 Task: Look for space in San Fernando, Mexico from 8th June, 2023 to 16th June, 2023 for 2 adults in price range Rs.10000 to Rs.15000. Place can be entire place with 1  bedroom having 1 bed and 1 bathroom. Property type can be house, flat, guest house, hotel. Booking option can be shelf check-in. Required host language is English.
Action: Mouse moved to (461, 99)
Screenshot: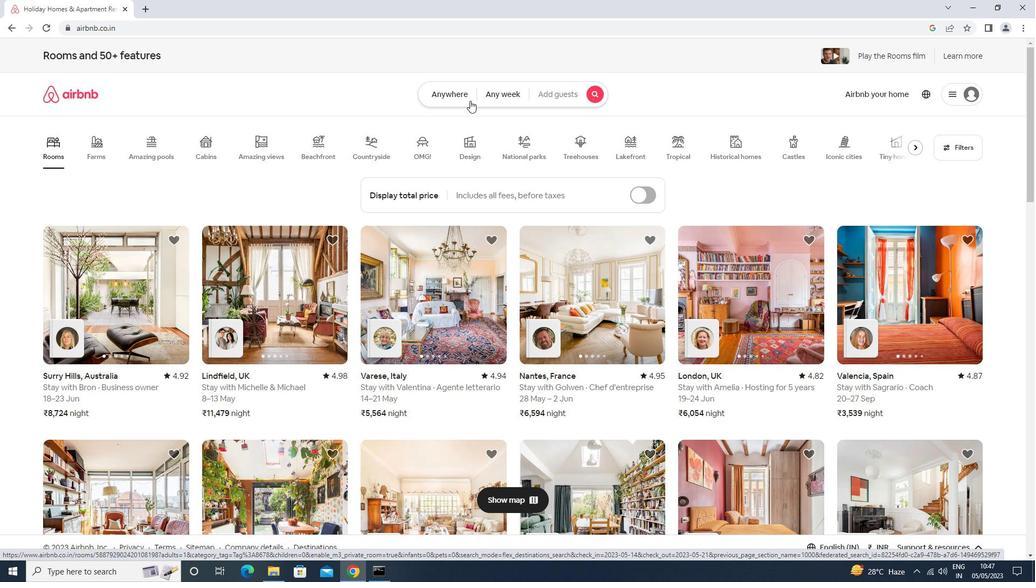 
Action: Mouse pressed left at (461, 99)
Screenshot: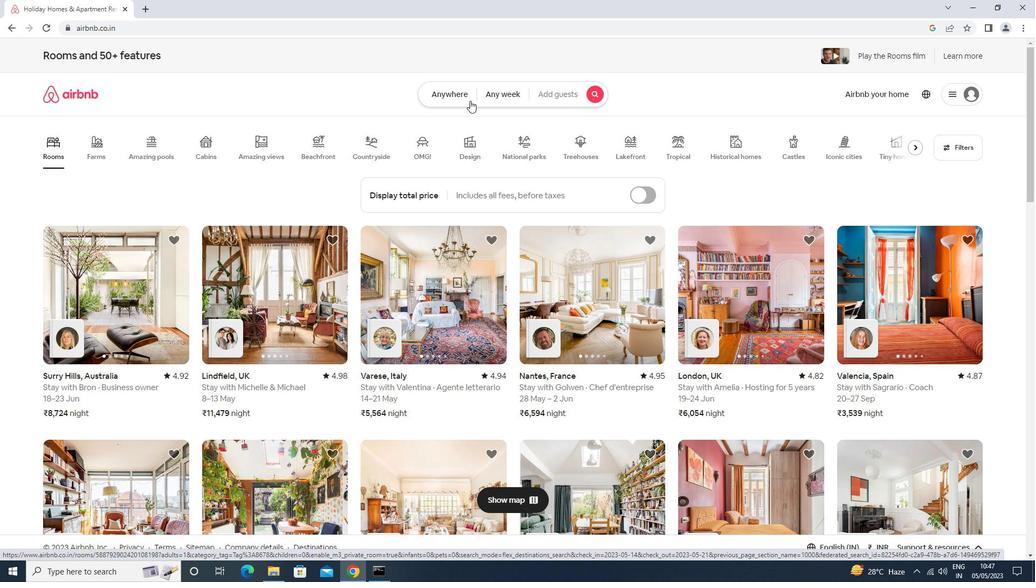 
Action: Mouse moved to (390, 141)
Screenshot: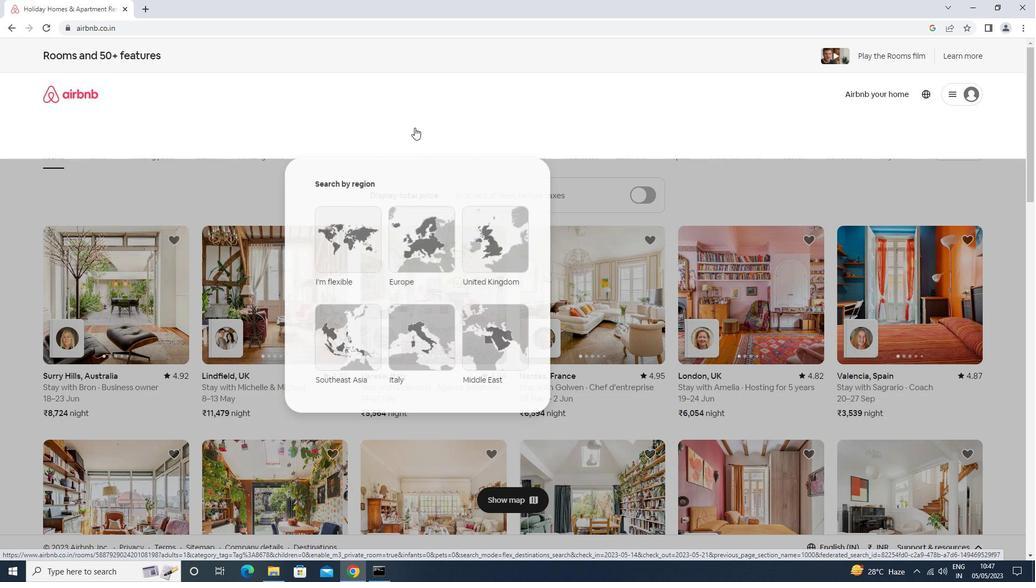 
Action: Mouse pressed left at (390, 141)
Screenshot: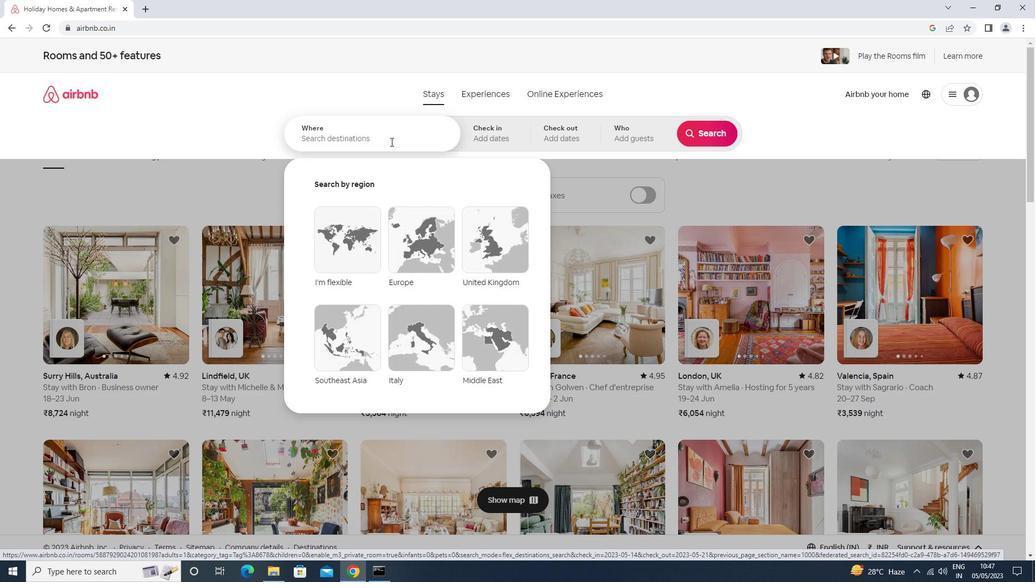 
Action: Mouse moved to (391, 142)
Screenshot: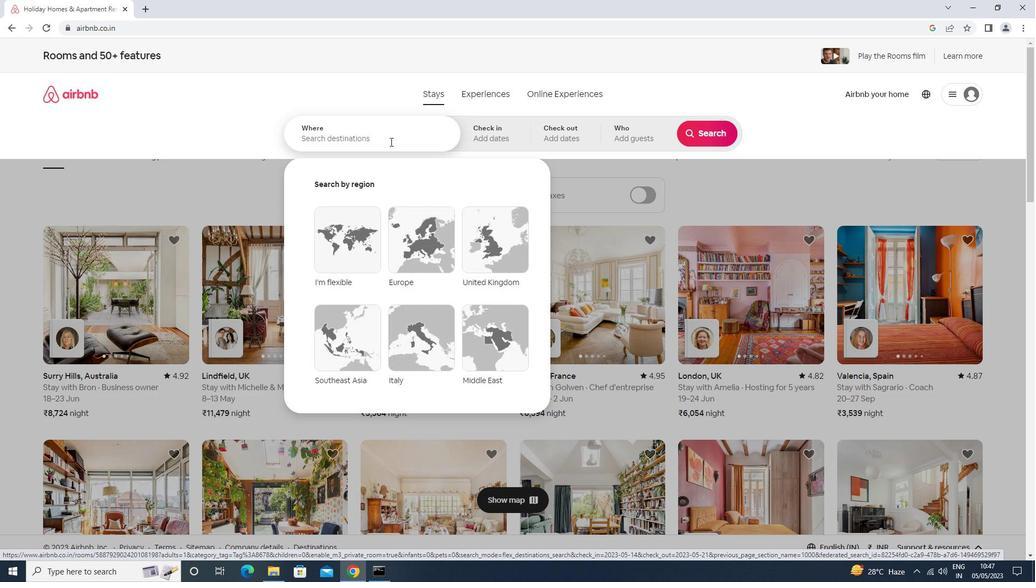 
Action: Key pressed <Key.caps_lock>sa<Key.backspace><Key.caps_lock>an<Key.space><Key.caps_lock>f<Key.caps_lock>ern<Key.down><Key.down><Key.enter>
Screenshot: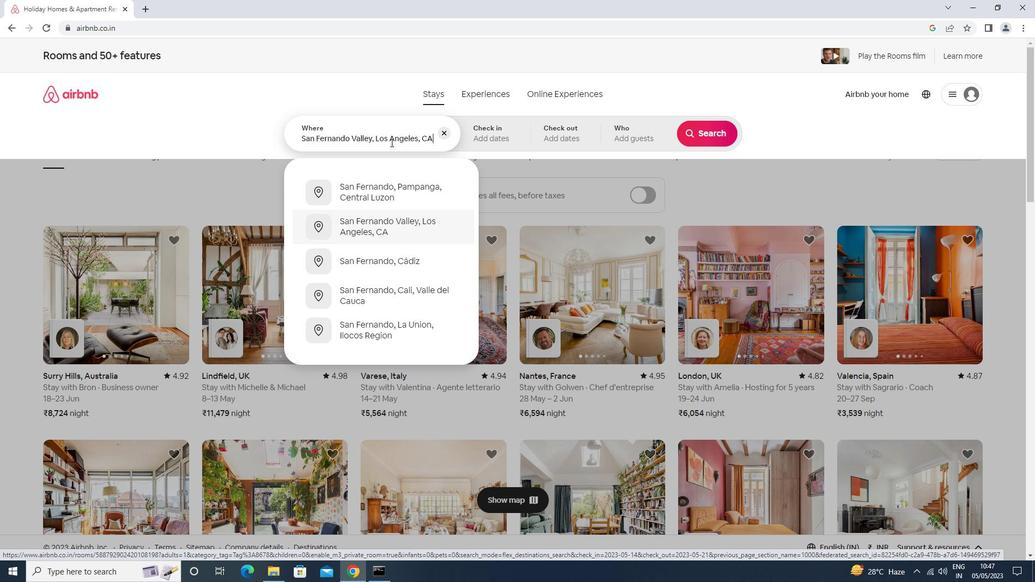 
Action: Mouse moved to (645, 292)
Screenshot: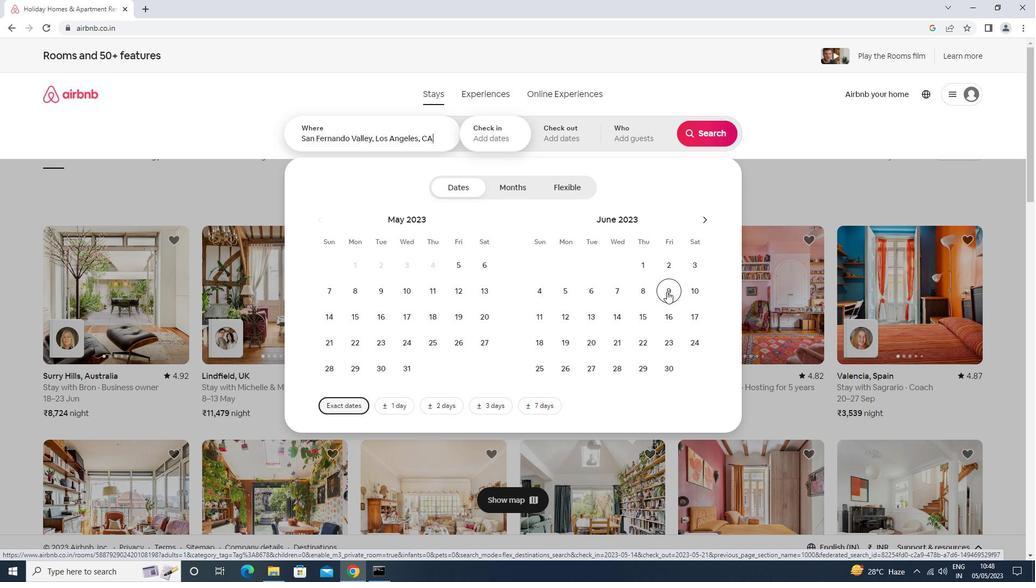 
Action: Mouse pressed left at (645, 292)
Screenshot: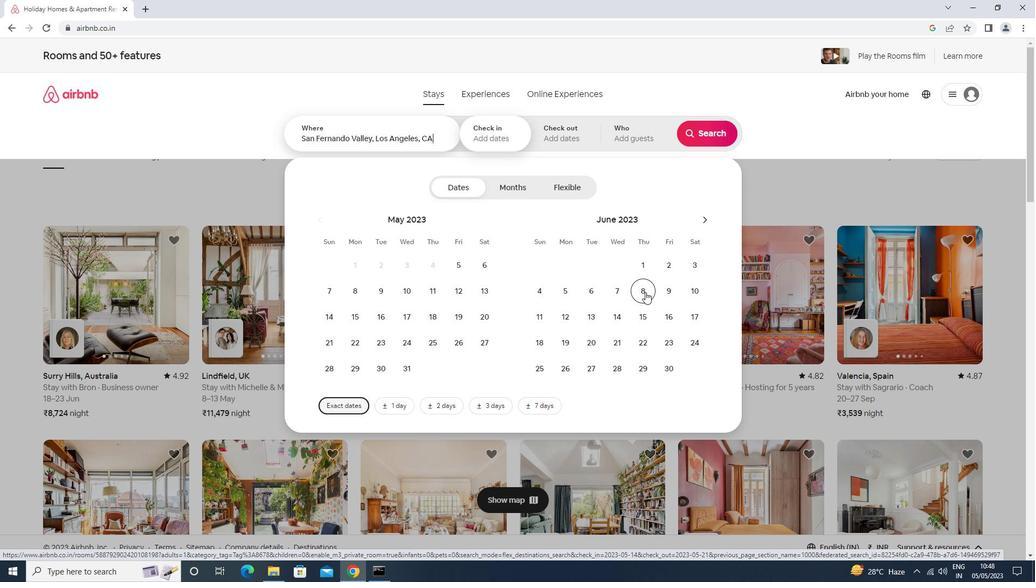 
Action: Mouse moved to (657, 323)
Screenshot: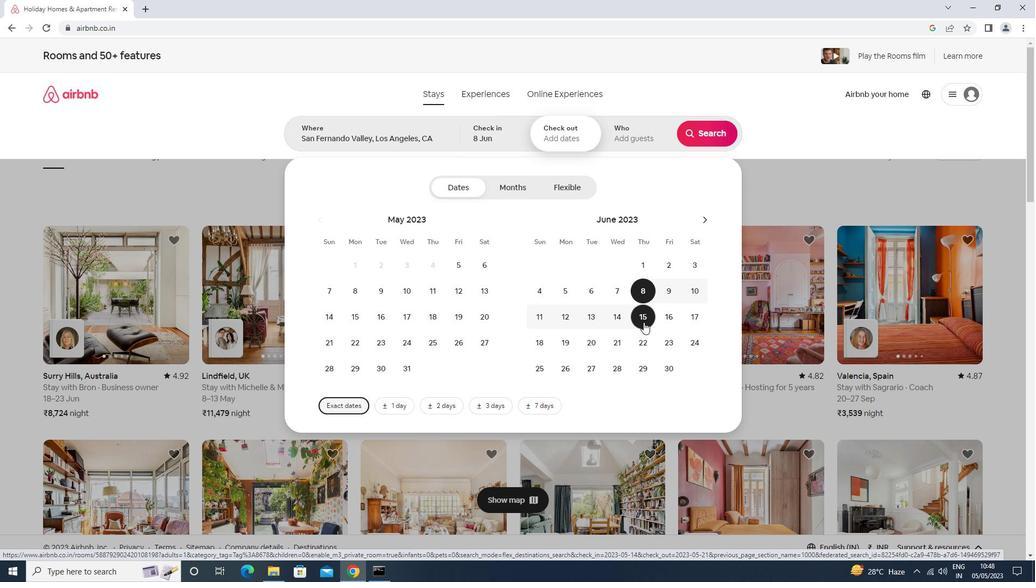 
Action: Mouse pressed left at (657, 323)
Screenshot: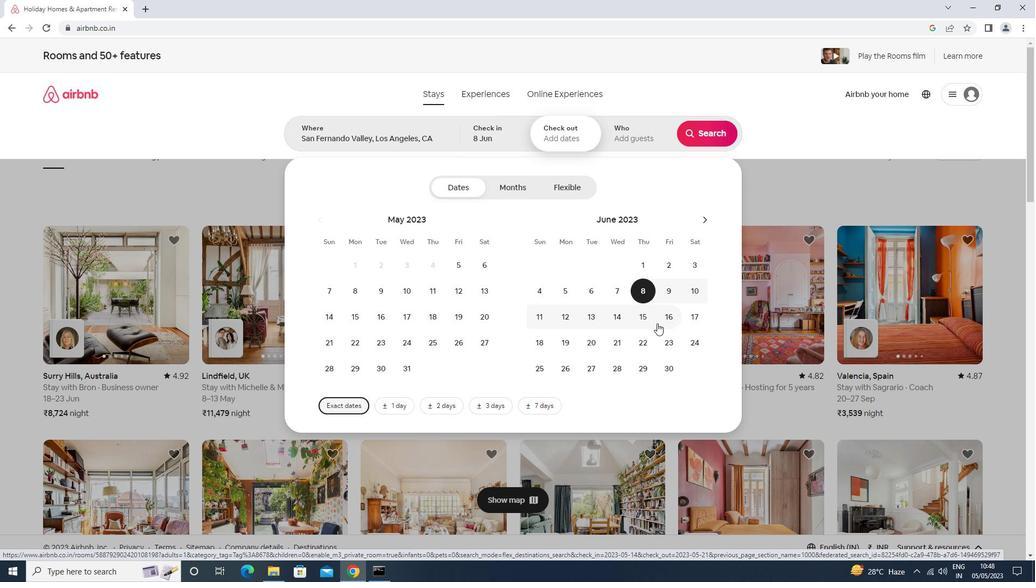
Action: Mouse moved to (661, 320)
Screenshot: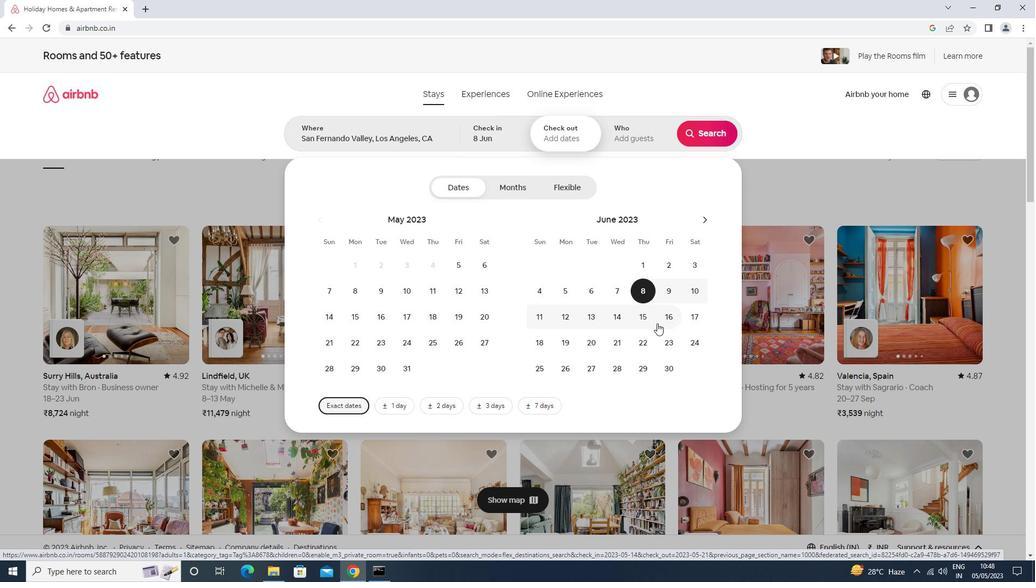 
Action: Mouse pressed left at (661, 320)
Screenshot: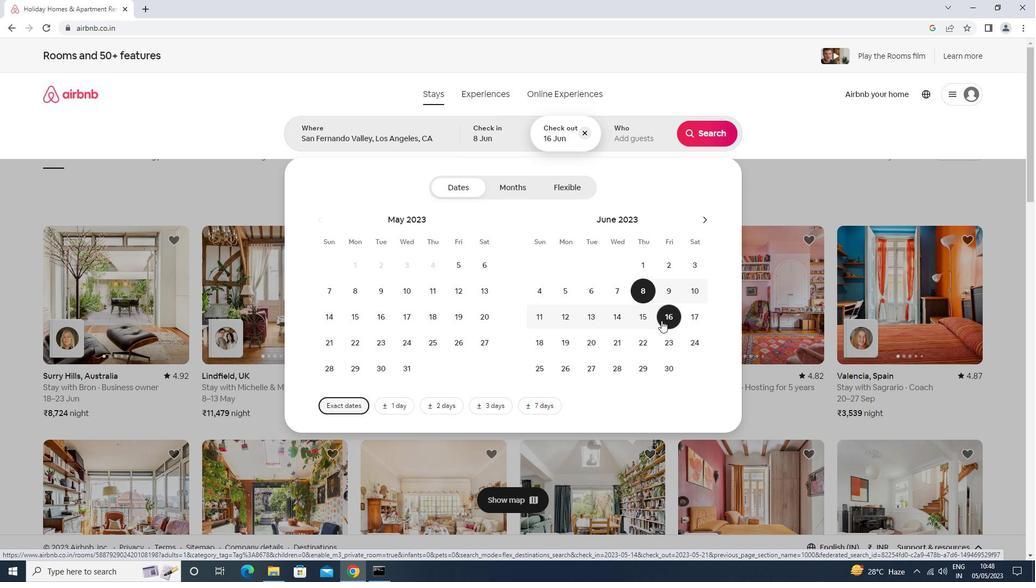 
Action: Mouse moved to (631, 138)
Screenshot: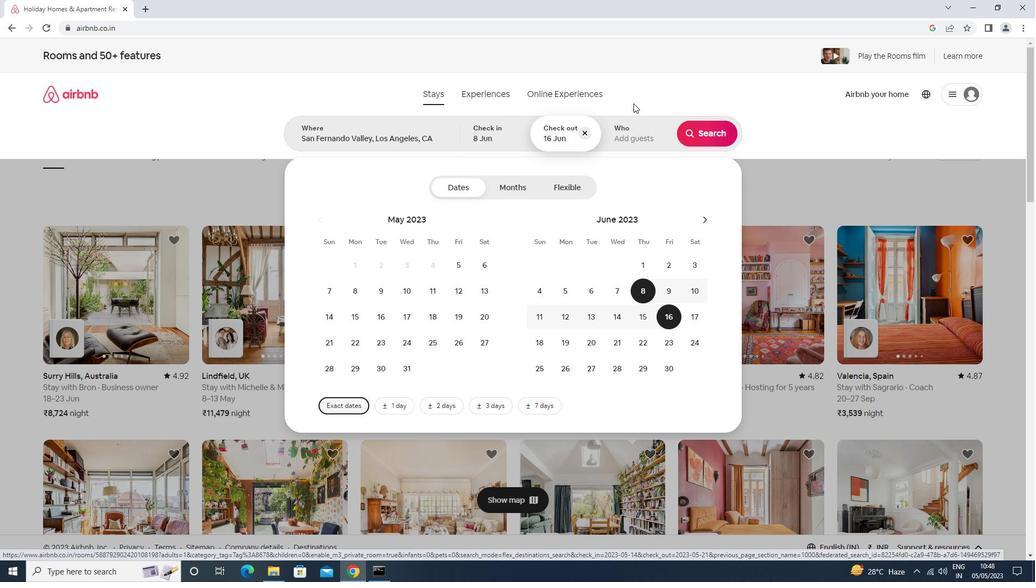 
Action: Mouse pressed left at (631, 138)
Screenshot: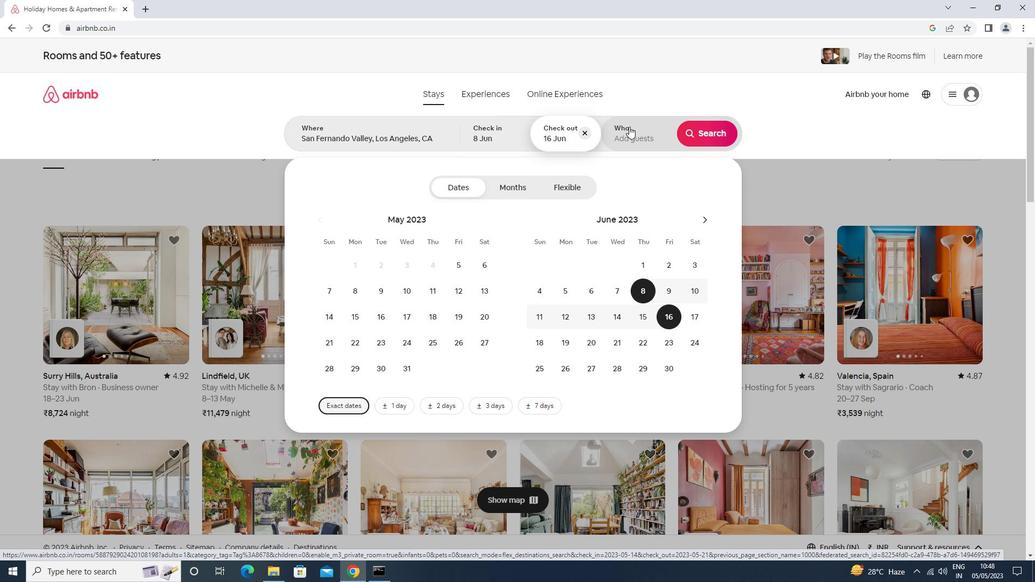 
Action: Mouse moved to (706, 193)
Screenshot: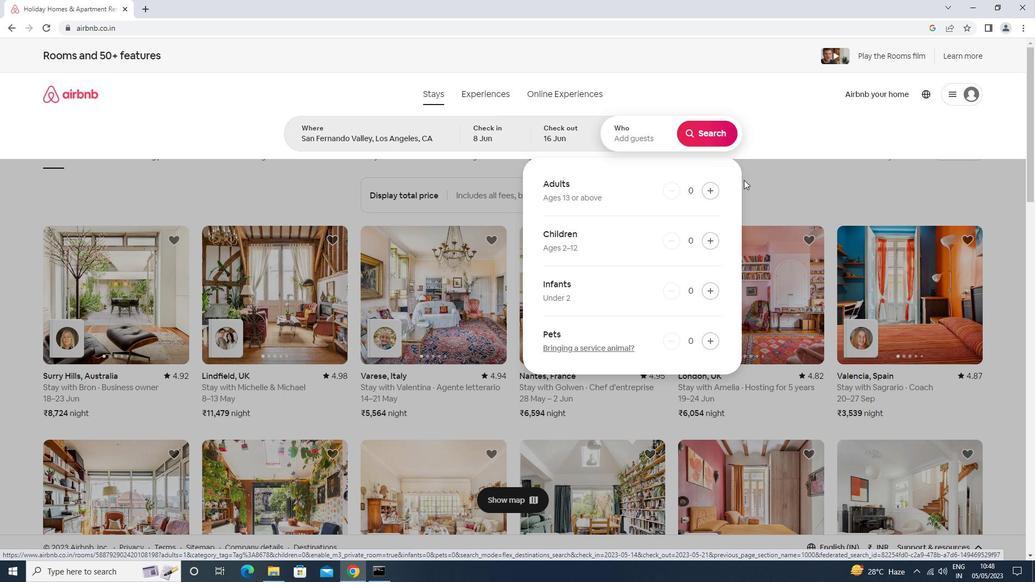 
Action: Mouse pressed left at (706, 193)
Screenshot: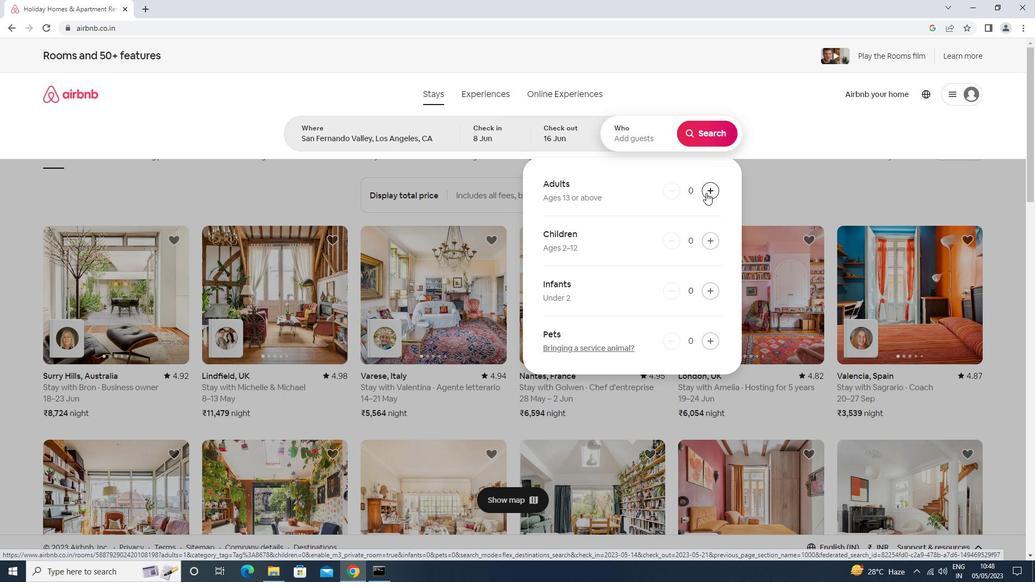 
Action: Mouse pressed left at (706, 193)
Screenshot: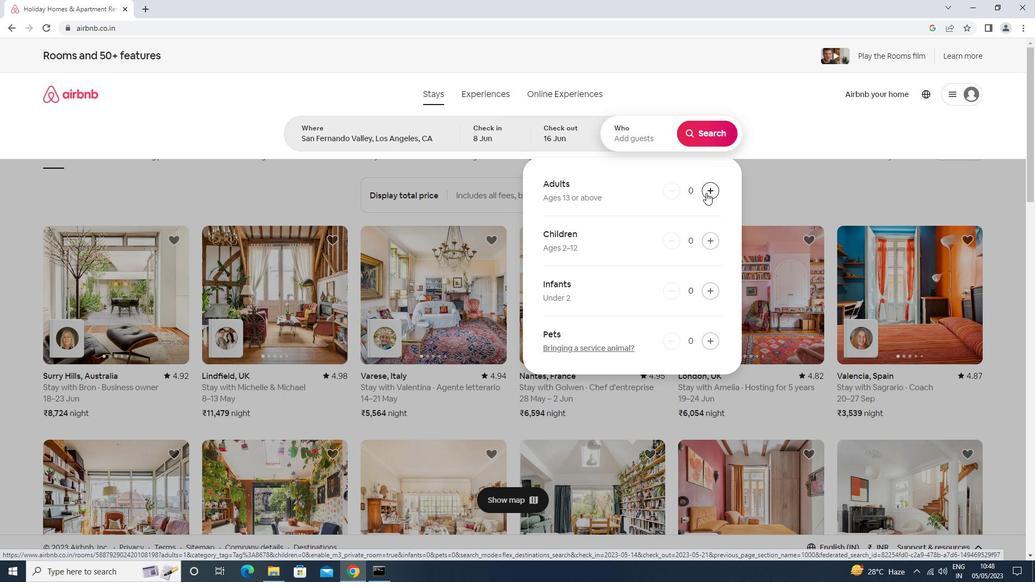 
Action: Mouse moved to (705, 142)
Screenshot: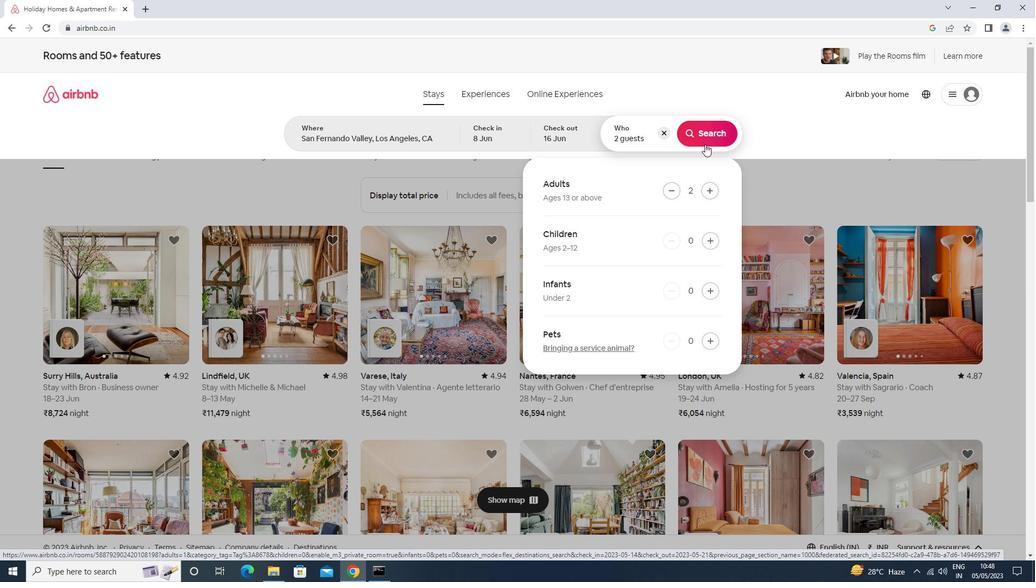 
Action: Mouse pressed left at (705, 142)
Screenshot: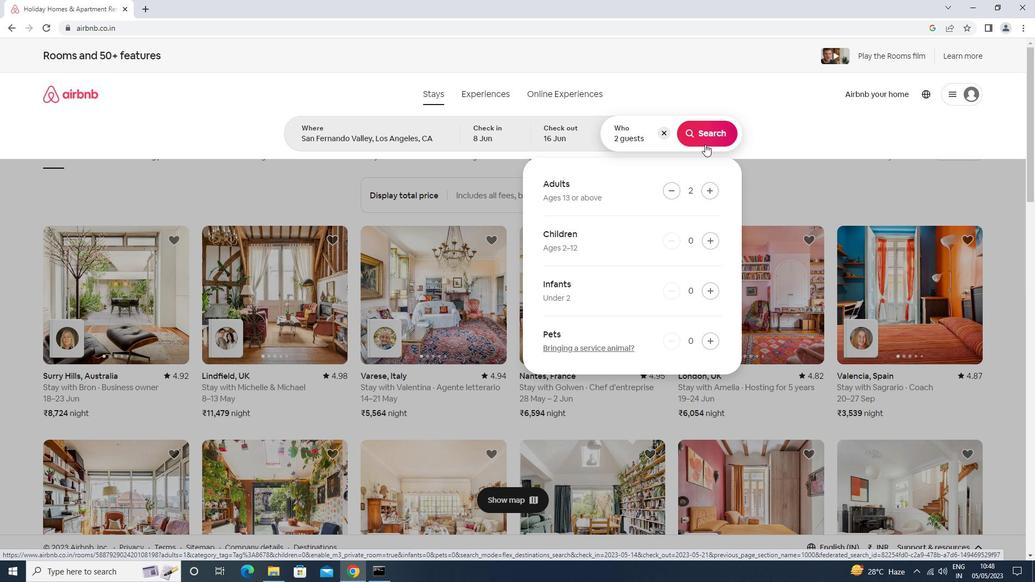 
Action: Mouse moved to (998, 101)
Screenshot: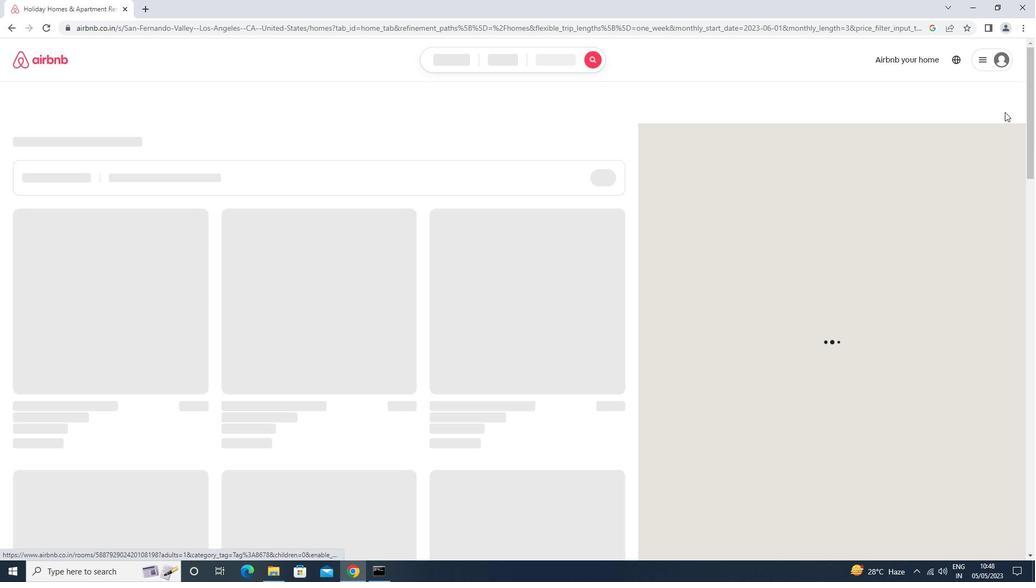 
Action: Mouse pressed left at (998, 101)
Screenshot: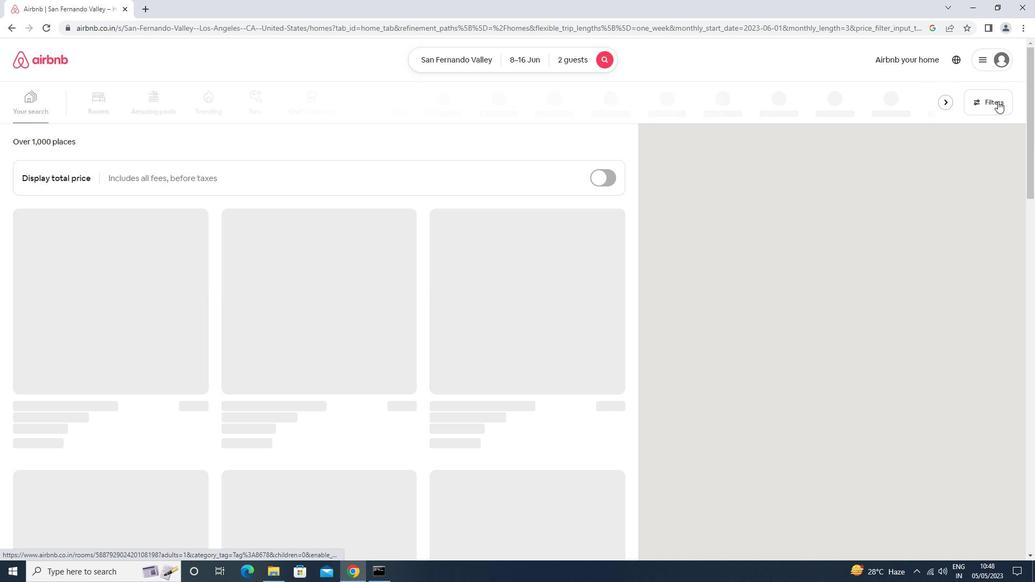 
Action: Mouse moved to (407, 367)
Screenshot: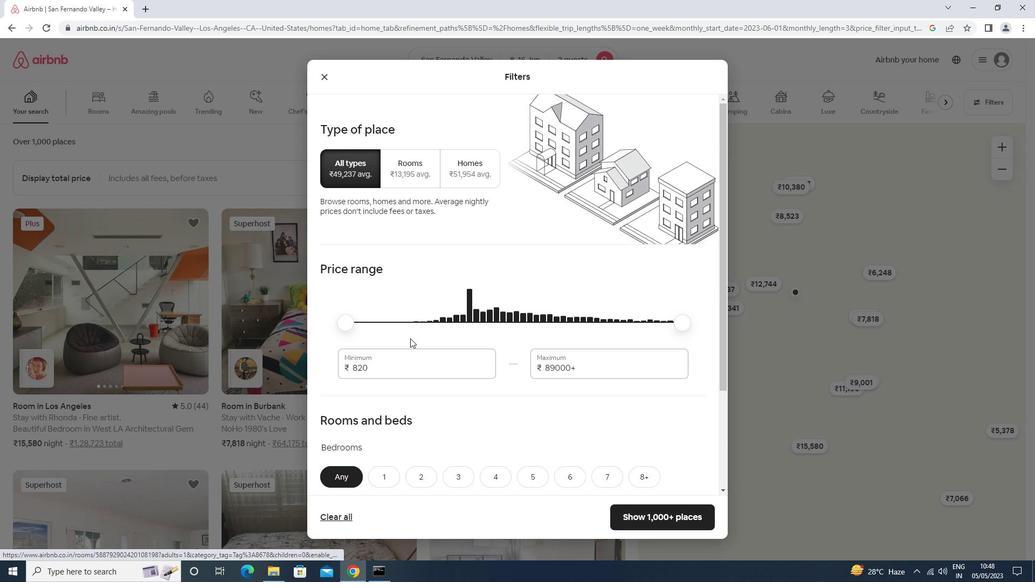 
Action: Mouse pressed left at (407, 367)
Screenshot: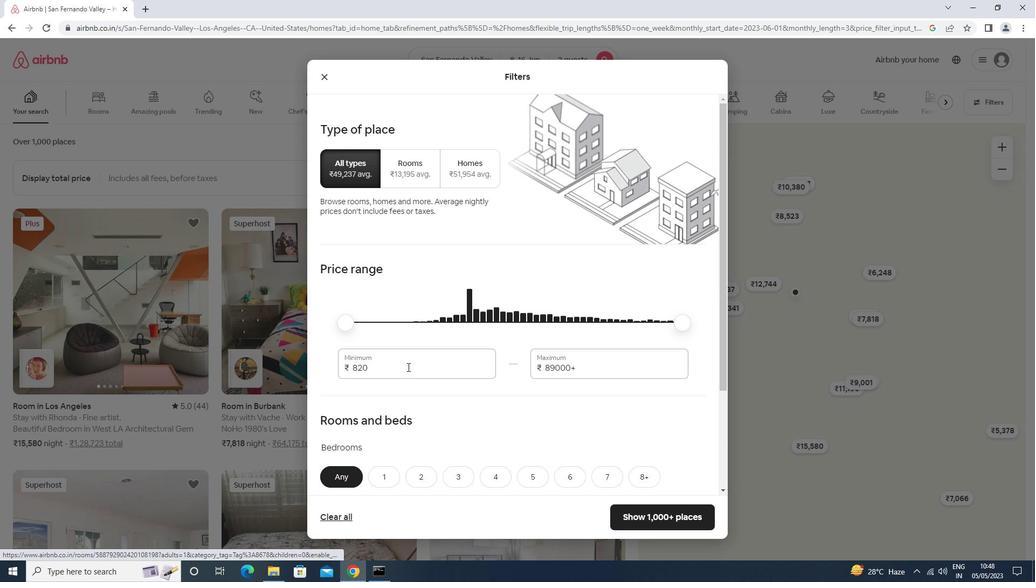 
Action: Mouse moved to (407, 368)
Screenshot: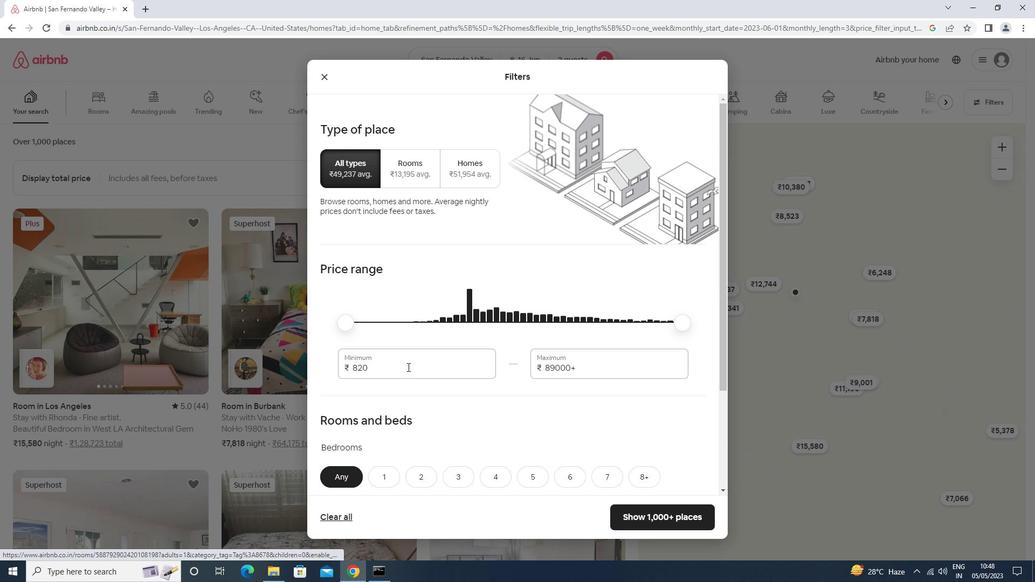 
Action: Key pressed <Key.backspace><Key.backspace><Key.backspace>10000<Key.tab>15000
Screenshot: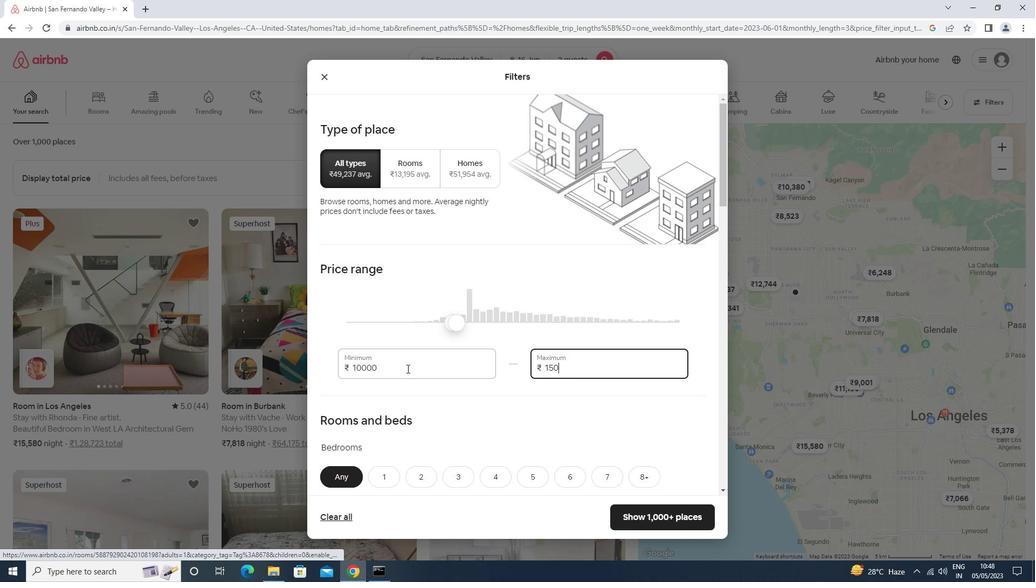 
Action: Mouse moved to (423, 359)
Screenshot: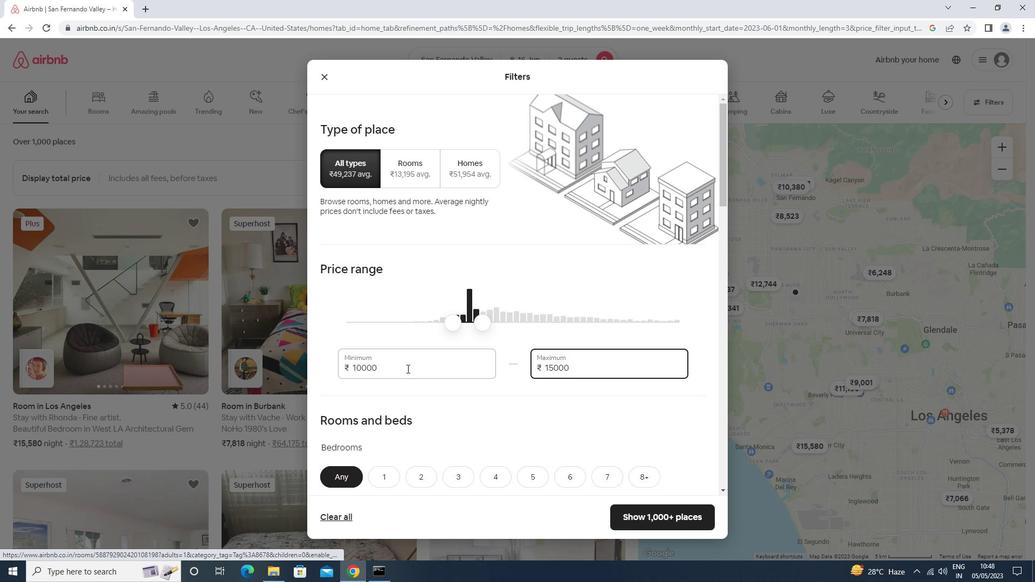 
Action: Mouse scrolled (423, 358) with delta (0, 0)
Screenshot: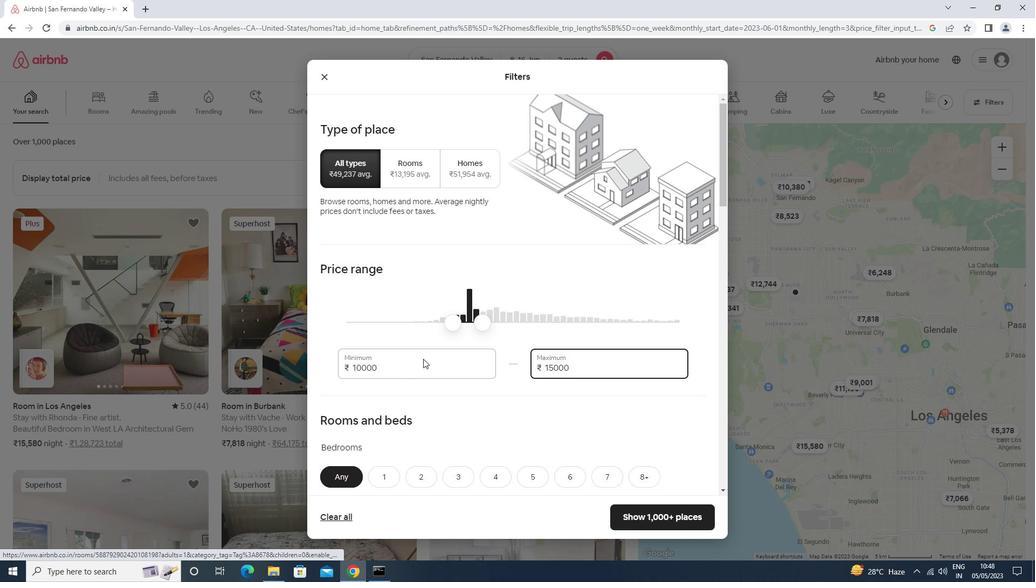 
Action: Mouse scrolled (423, 358) with delta (0, 0)
Screenshot: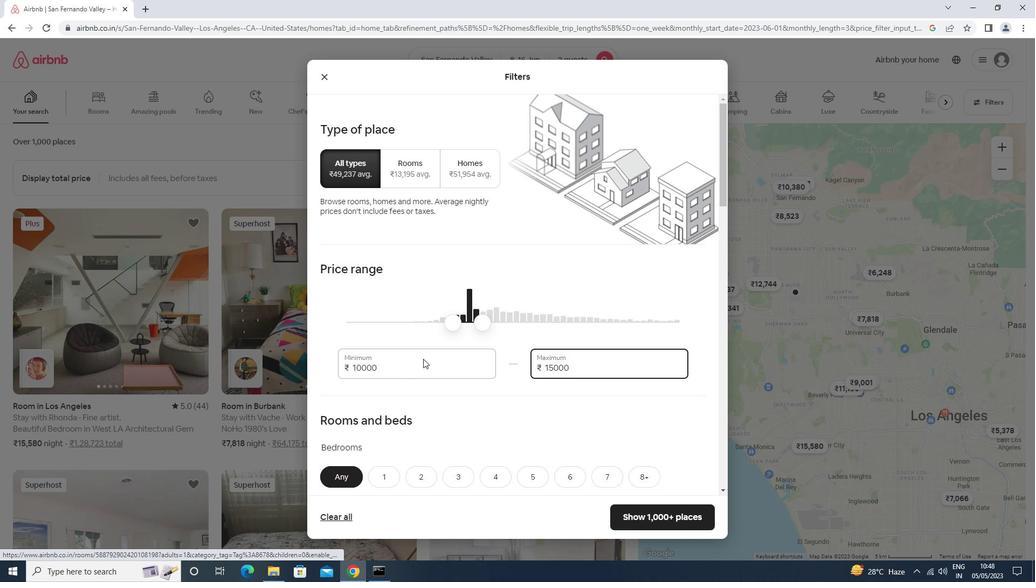 
Action: Mouse scrolled (423, 358) with delta (0, 0)
Screenshot: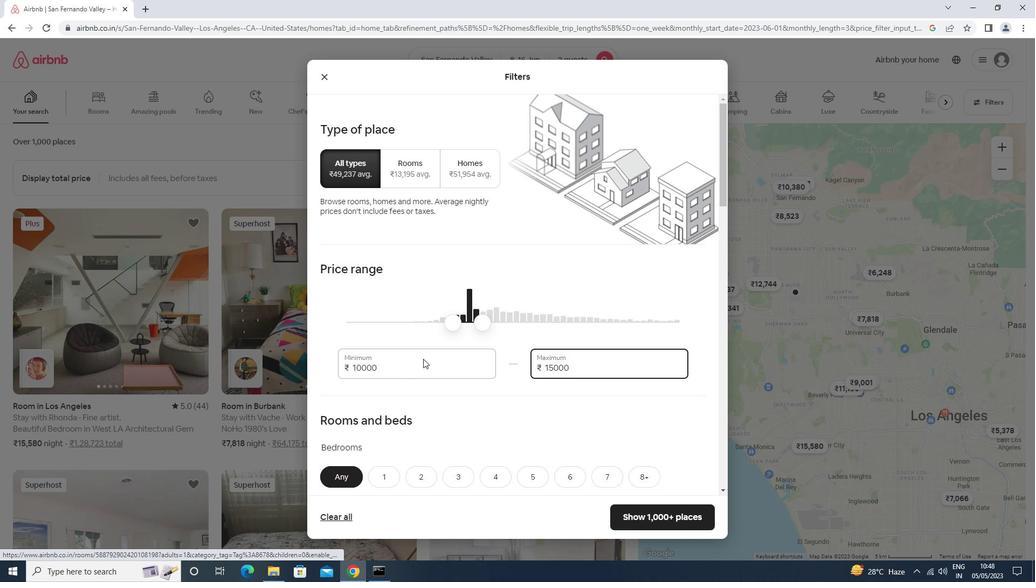 
Action: Mouse scrolled (423, 358) with delta (0, 0)
Screenshot: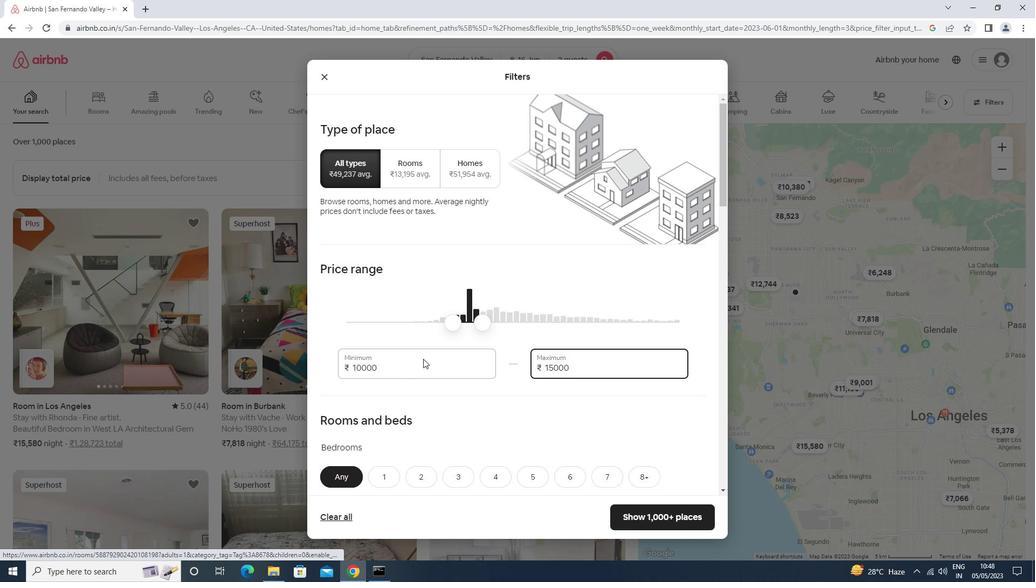 
Action: Mouse scrolled (423, 358) with delta (0, 0)
Screenshot: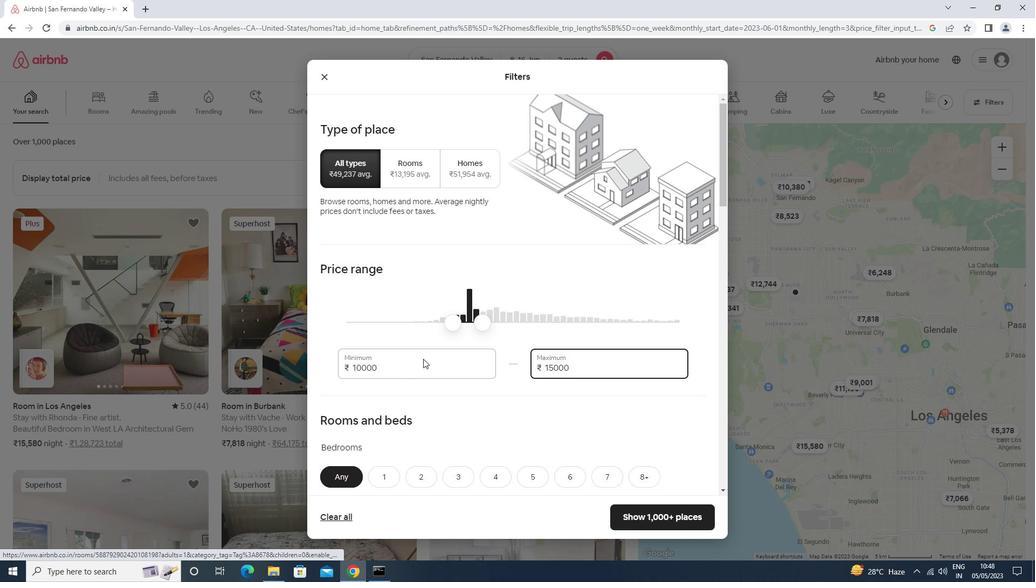 
Action: Mouse moved to (389, 207)
Screenshot: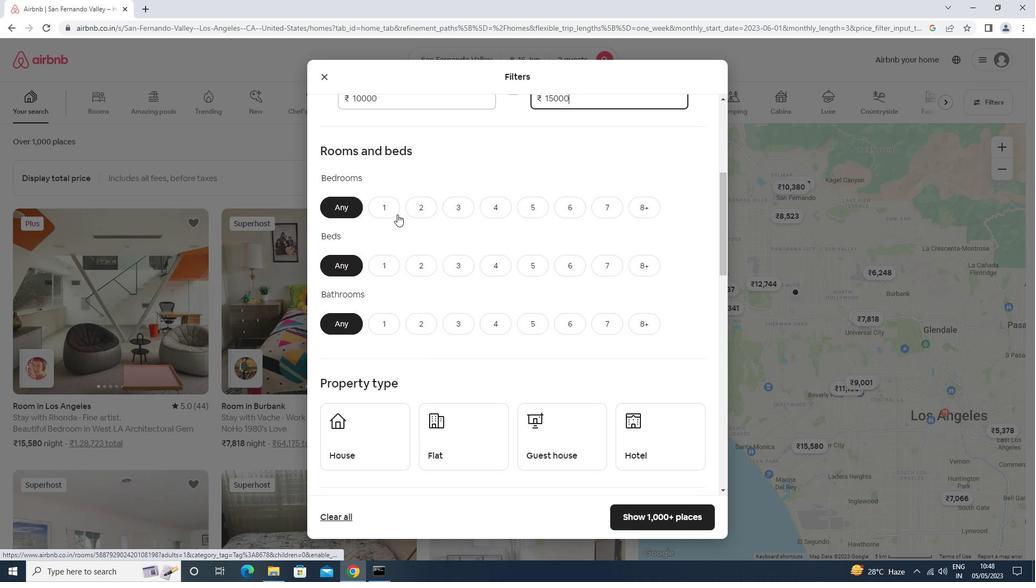 
Action: Mouse pressed left at (389, 207)
Screenshot: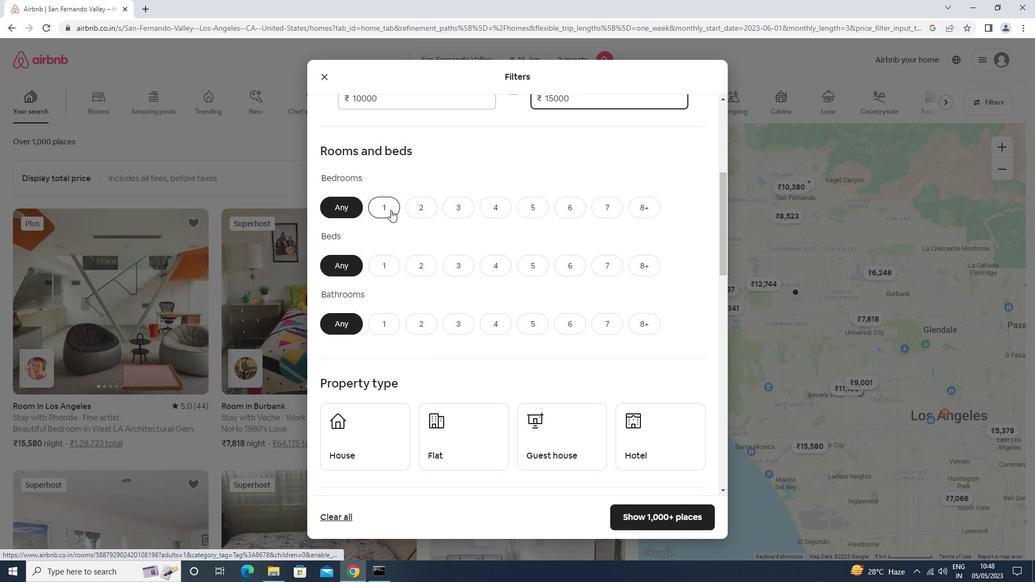 
Action: Mouse moved to (389, 263)
Screenshot: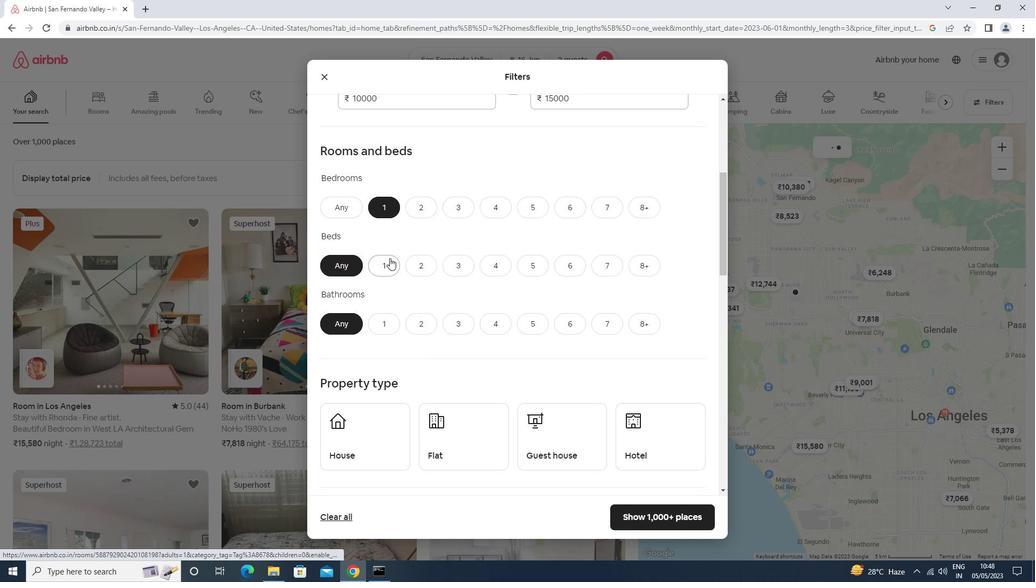 
Action: Mouse pressed left at (389, 263)
Screenshot: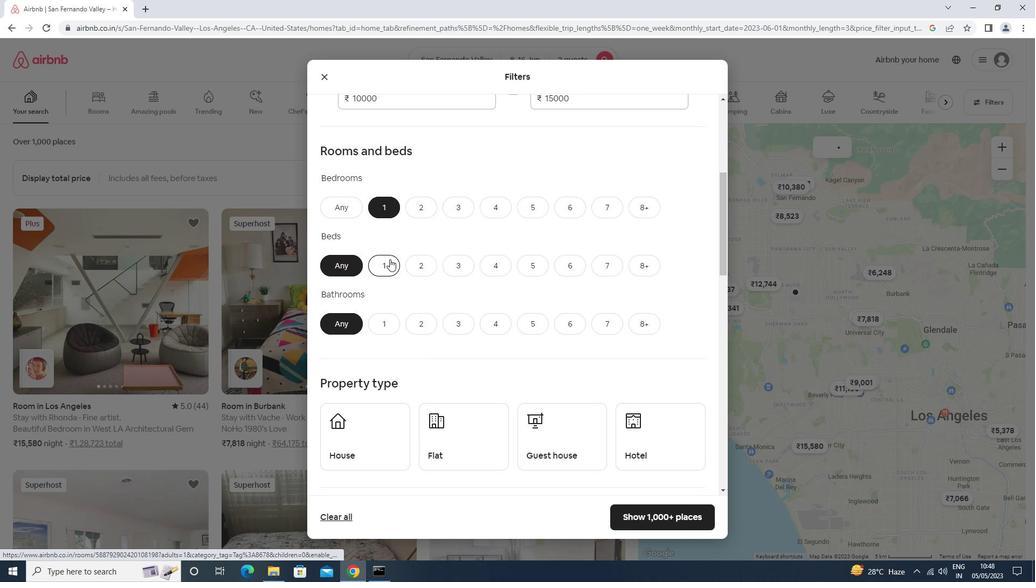 
Action: Mouse moved to (380, 320)
Screenshot: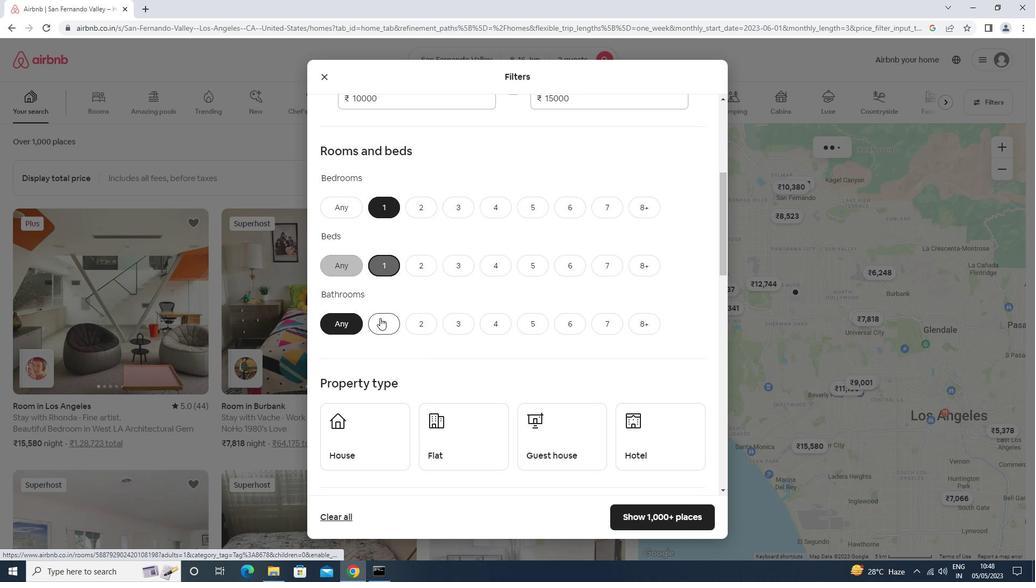 
Action: Mouse pressed left at (380, 320)
Screenshot: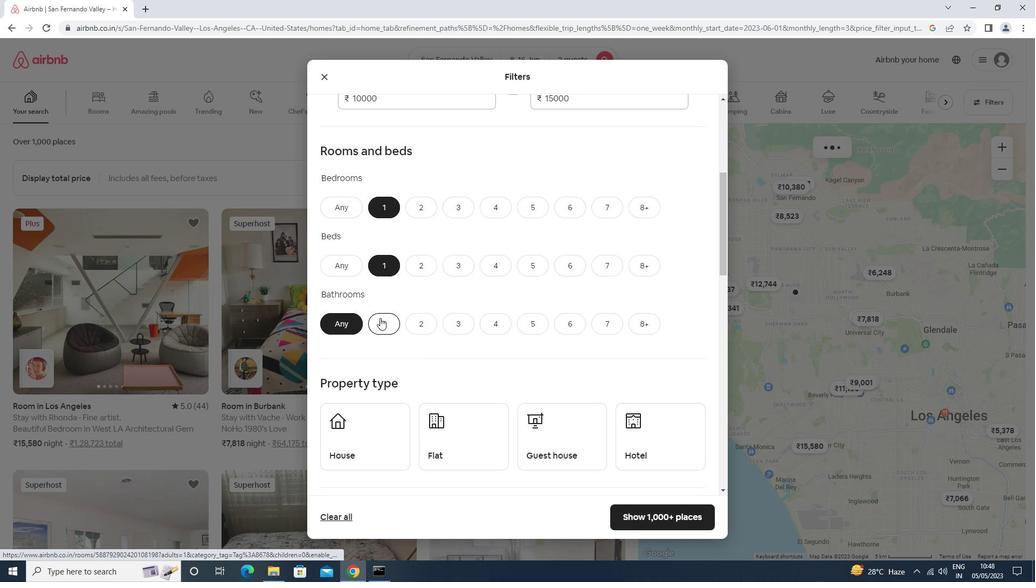 
Action: Mouse moved to (382, 322)
Screenshot: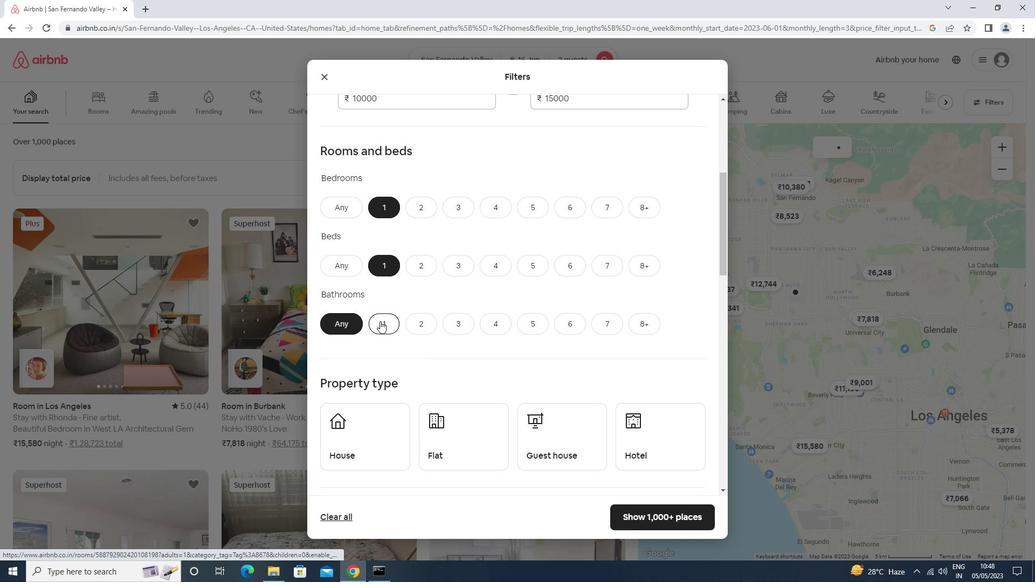 
Action: Mouse scrolled (382, 321) with delta (0, 0)
Screenshot: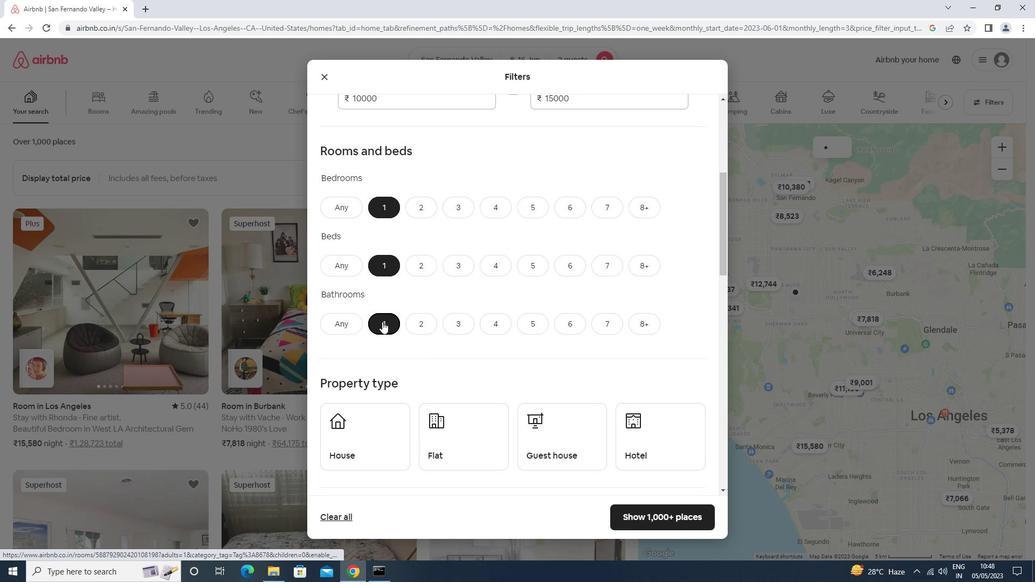 
Action: Mouse scrolled (382, 321) with delta (0, 0)
Screenshot: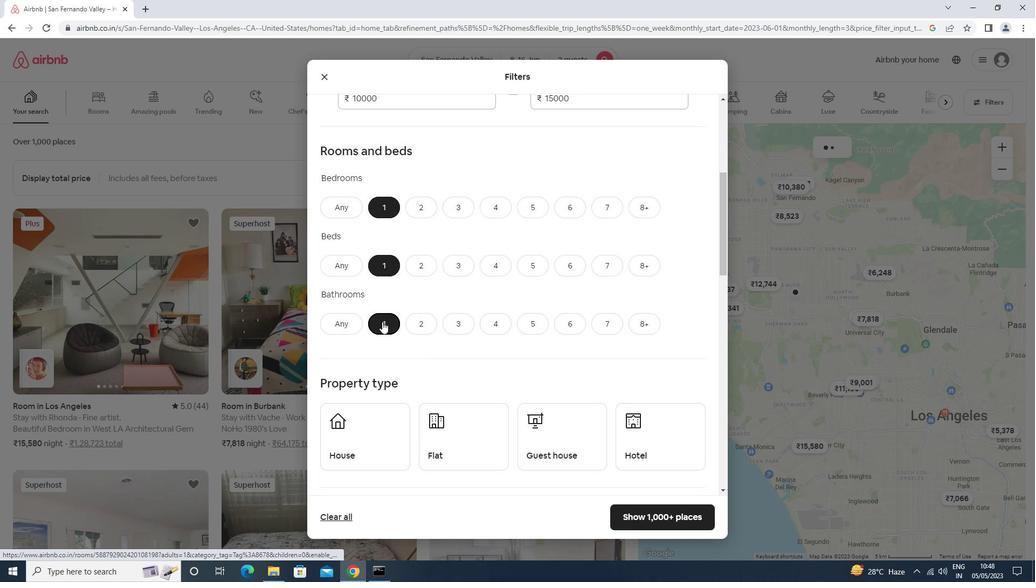 
Action: Mouse scrolled (382, 321) with delta (0, 0)
Screenshot: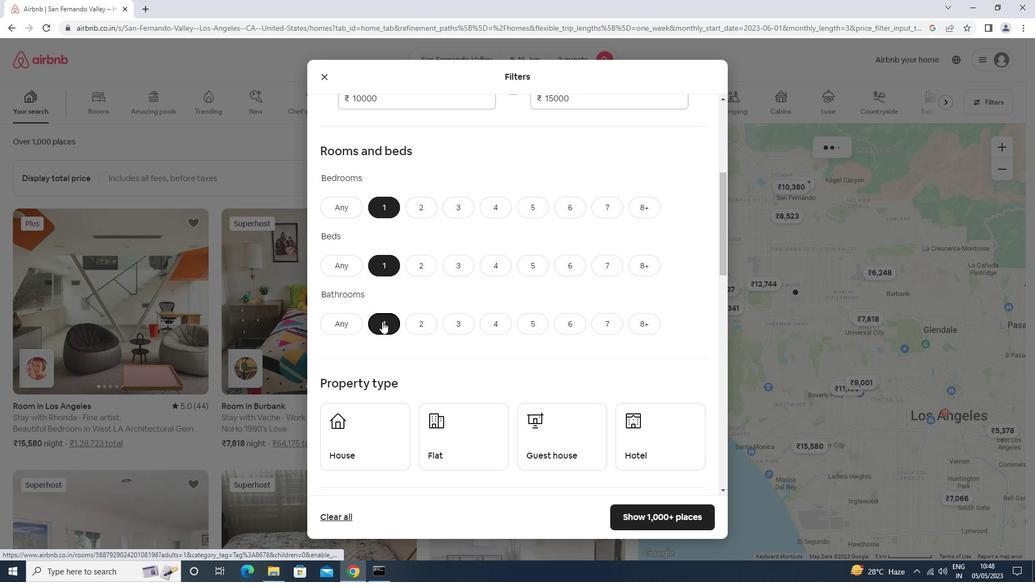 
Action: Mouse moved to (381, 280)
Screenshot: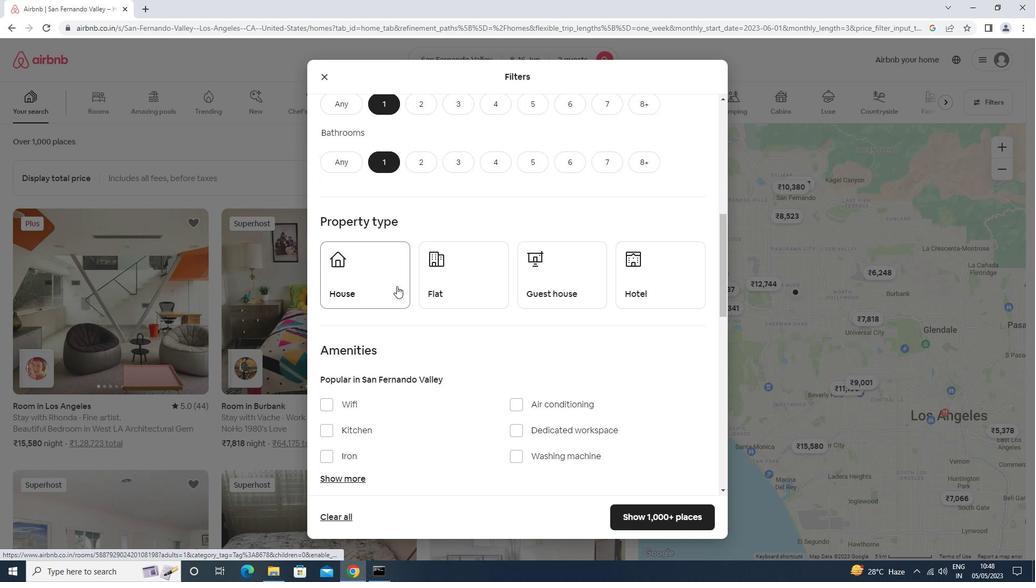 
Action: Mouse pressed left at (381, 280)
Screenshot: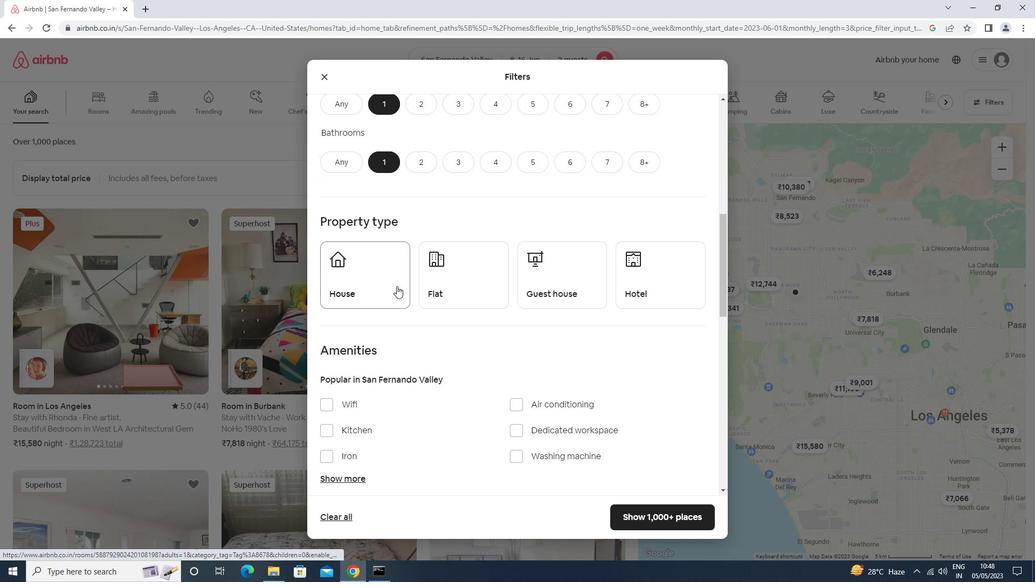 
Action: Mouse moved to (459, 284)
Screenshot: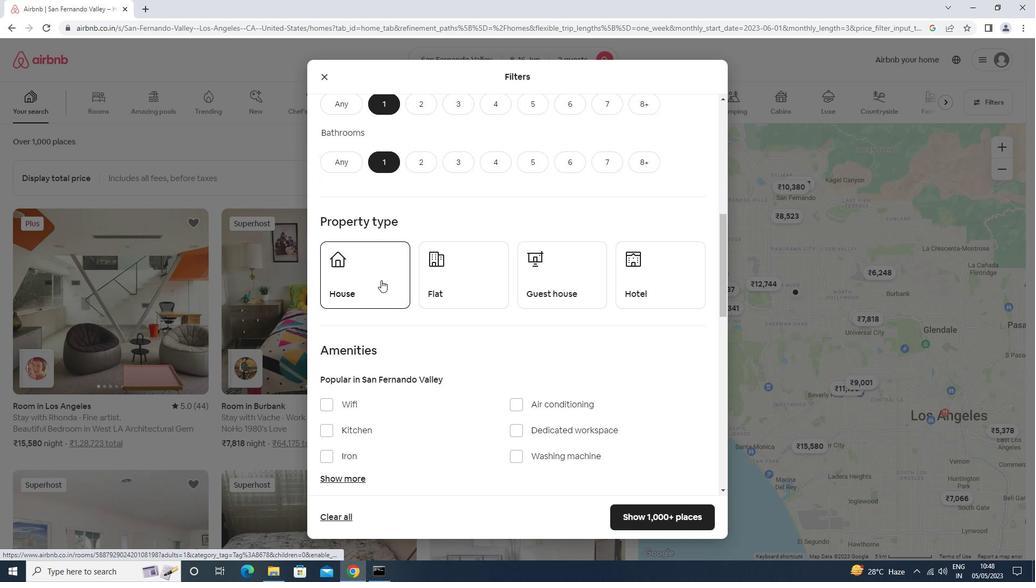 
Action: Mouse pressed left at (459, 284)
Screenshot: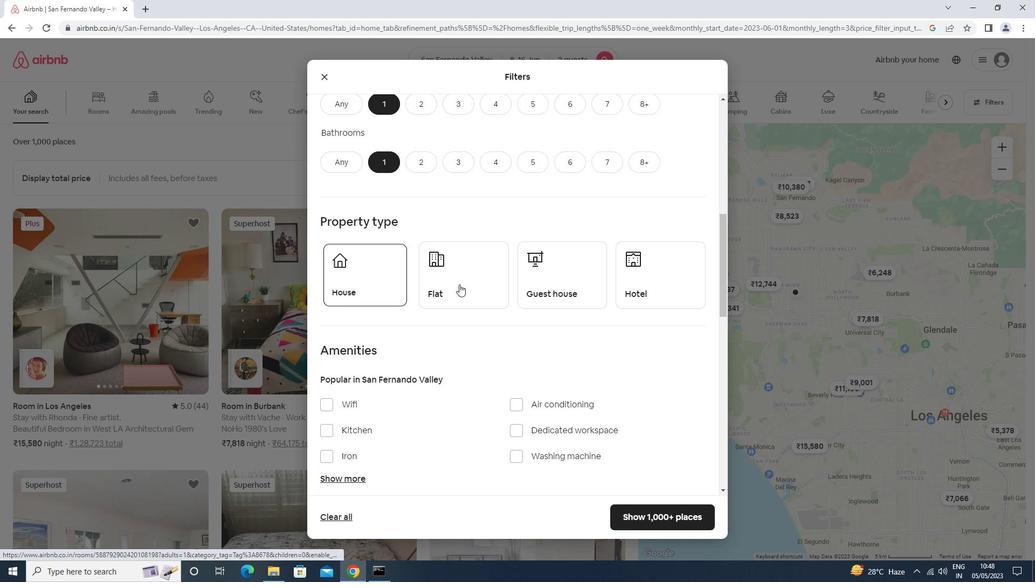 
Action: Mouse moved to (567, 271)
Screenshot: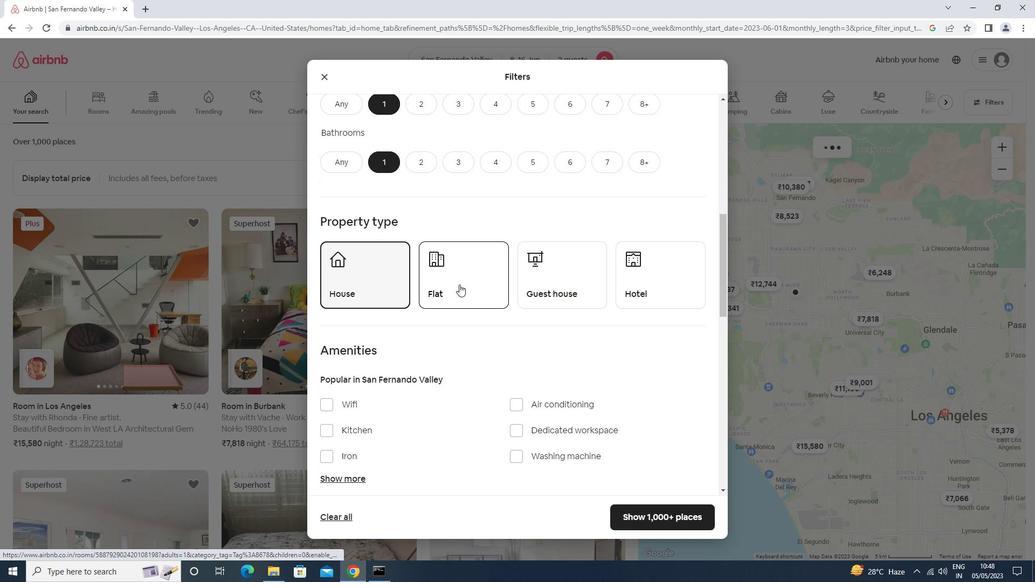 
Action: Mouse pressed left at (567, 271)
Screenshot: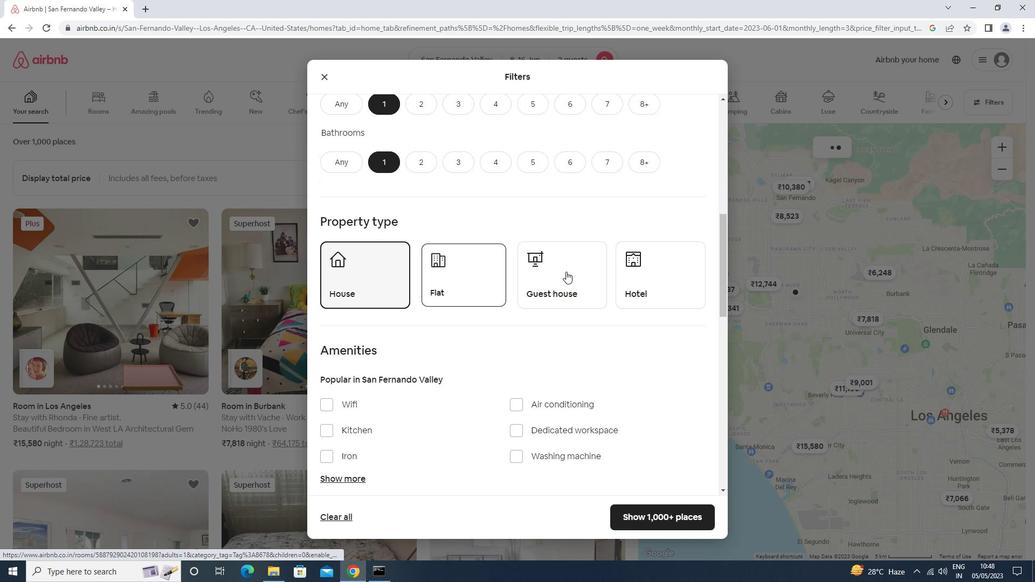 
Action: Mouse moved to (627, 268)
Screenshot: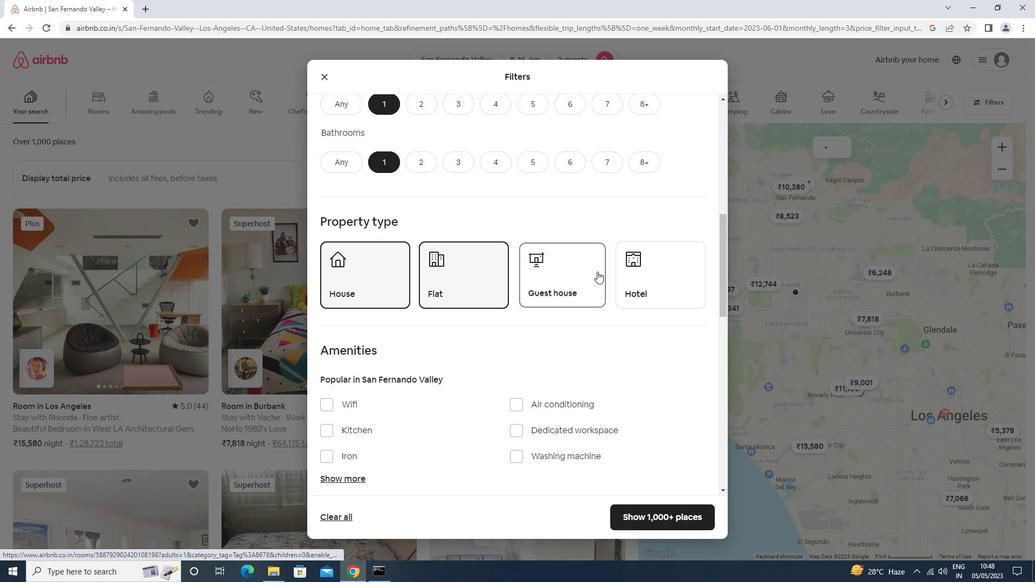 
Action: Mouse pressed left at (627, 268)
Screenshot: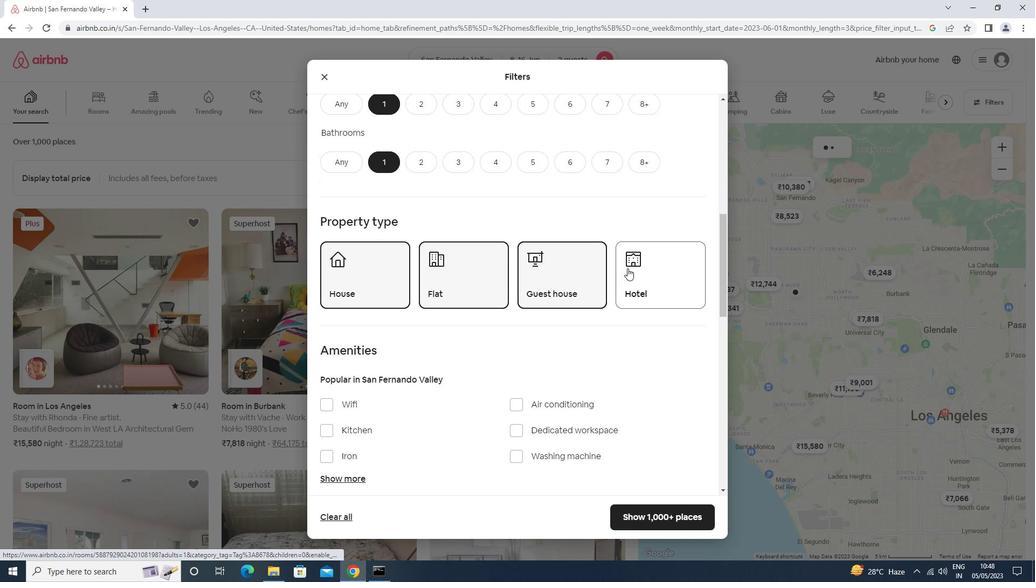 
Action: Mouse moved to (628, 268)
Screenshot: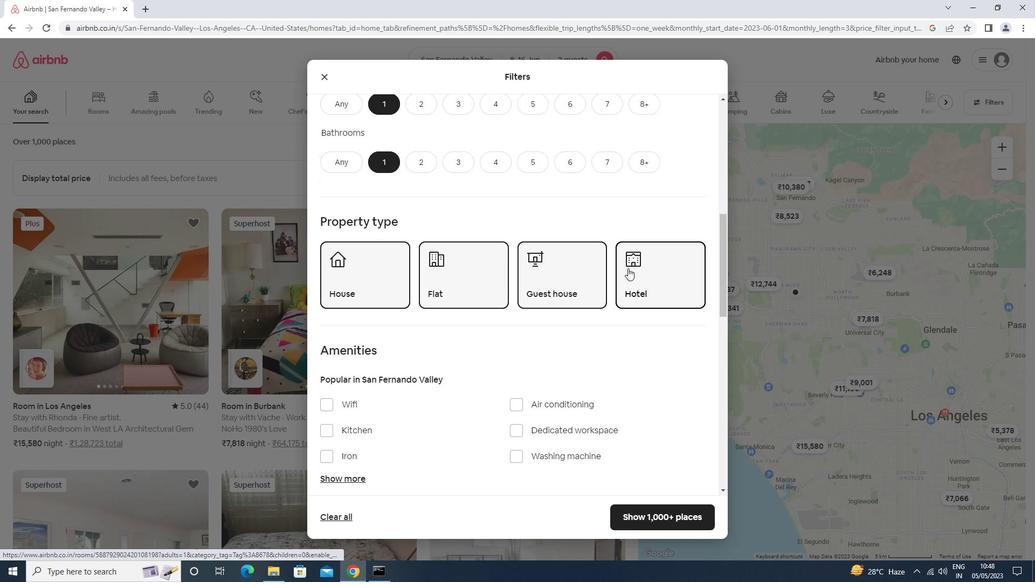 
Action: Mouse scrolled (628, 268) with delta (0, 0)
Screenshot: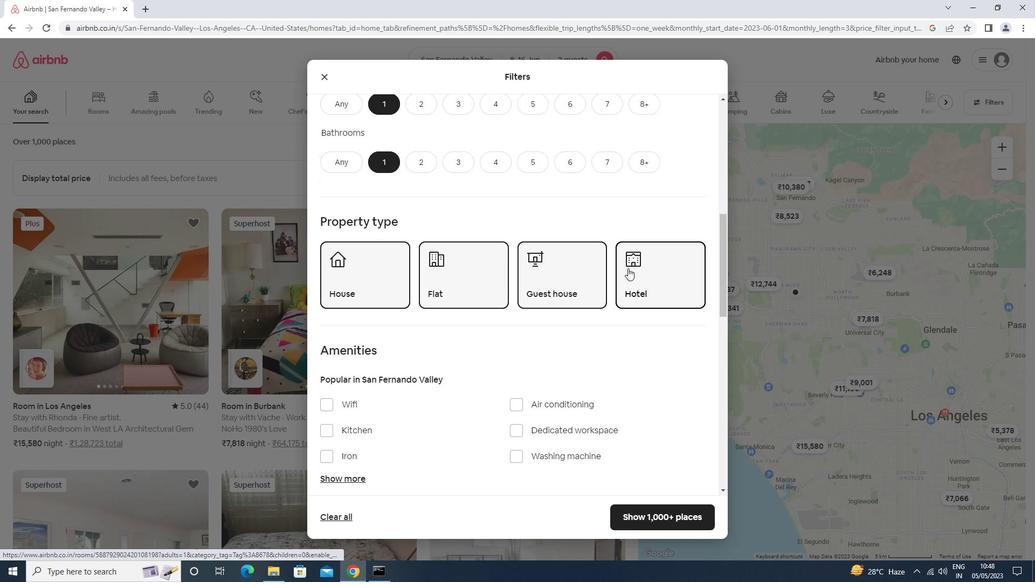
Action: Mouse scrolled (628, 268) with delta (0, 0)
Screenshot: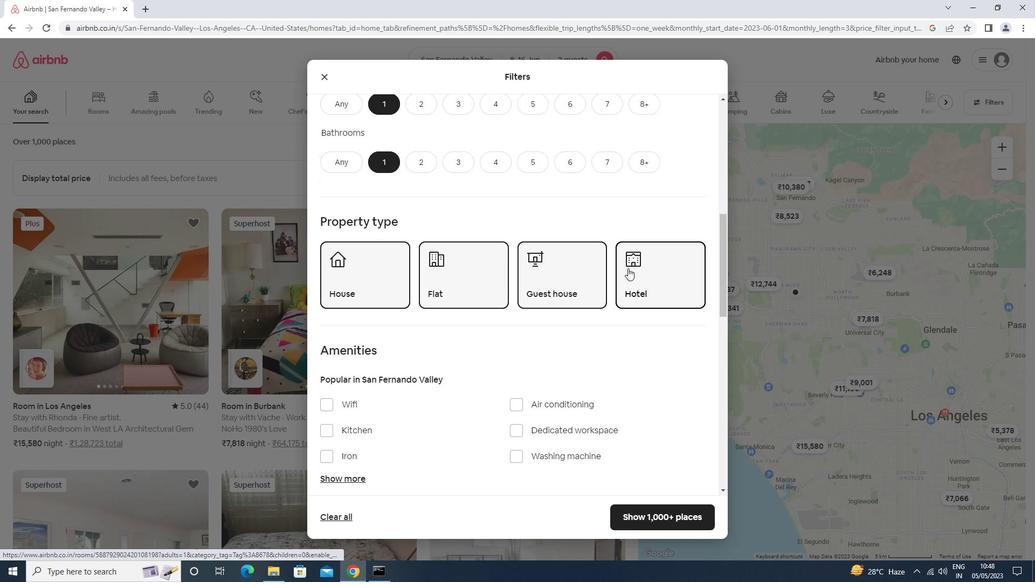 
Action: Mouse scrolled (628, 268) with delta (0, 0)
Screenshot: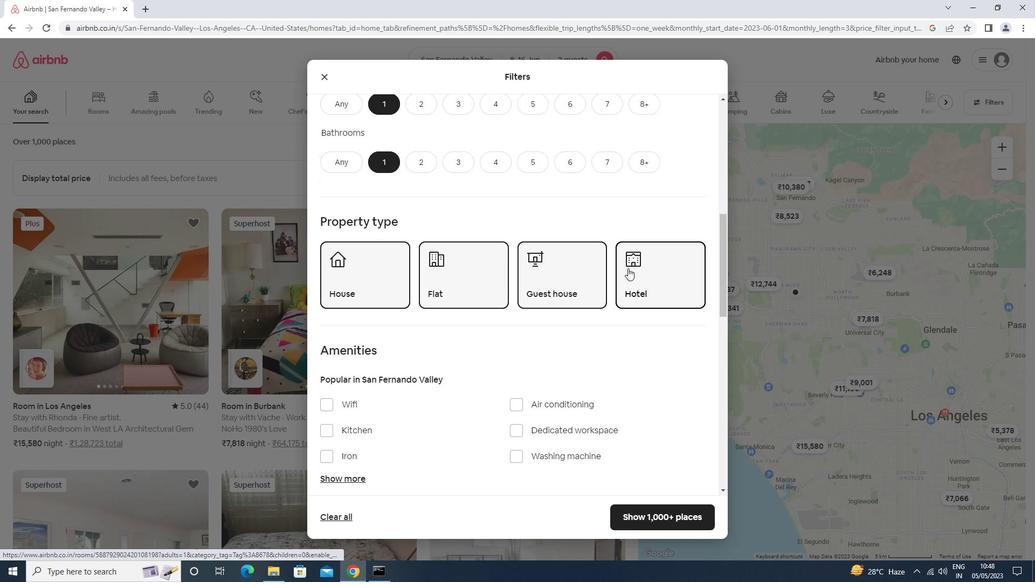 
Action: Mouse scrolled (628, 268) with delta (0, 0)
Screenshot: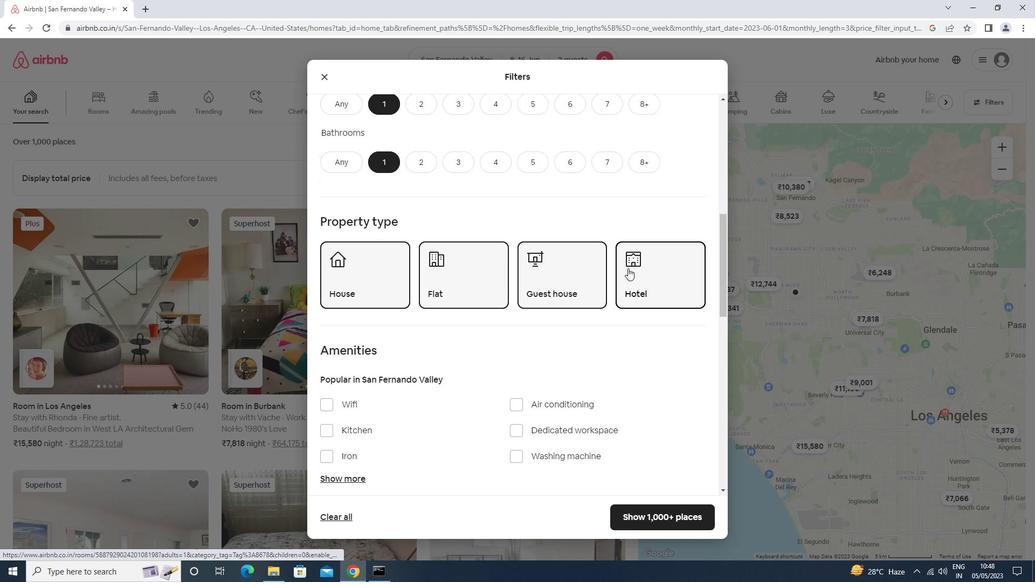 
Action: Mouse scrolled (628, 268) with delta (0, 0)
Screenshot: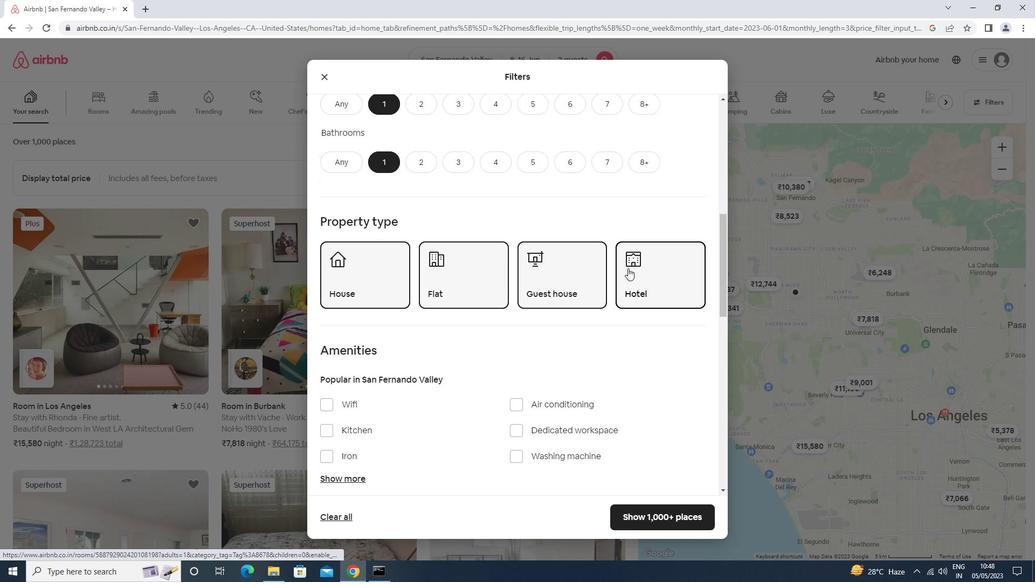 
Action: Mouse moved to (683, 330)
Screenshot: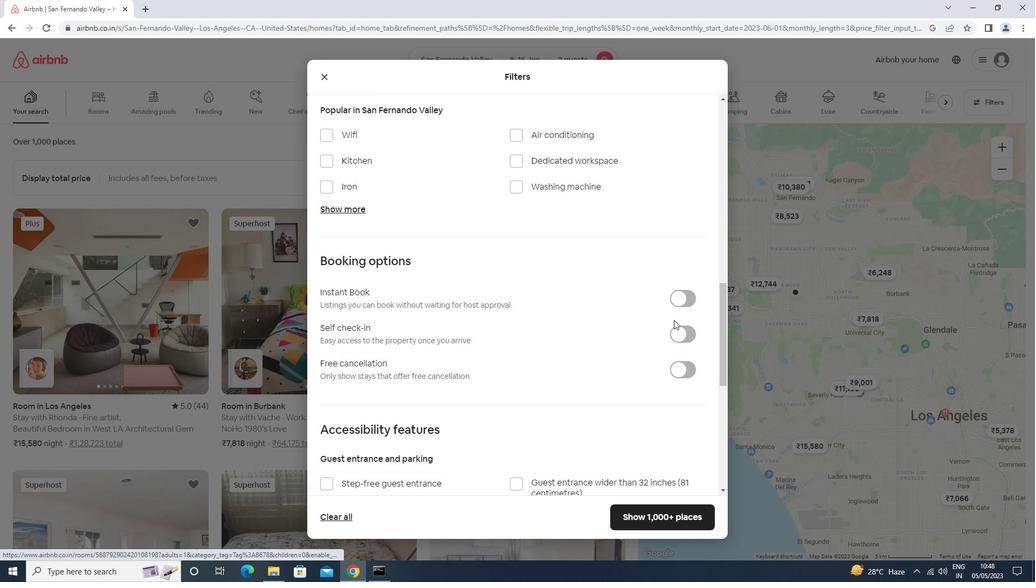 
Action: Mouse pressed left at (683, 330)
Screenshot: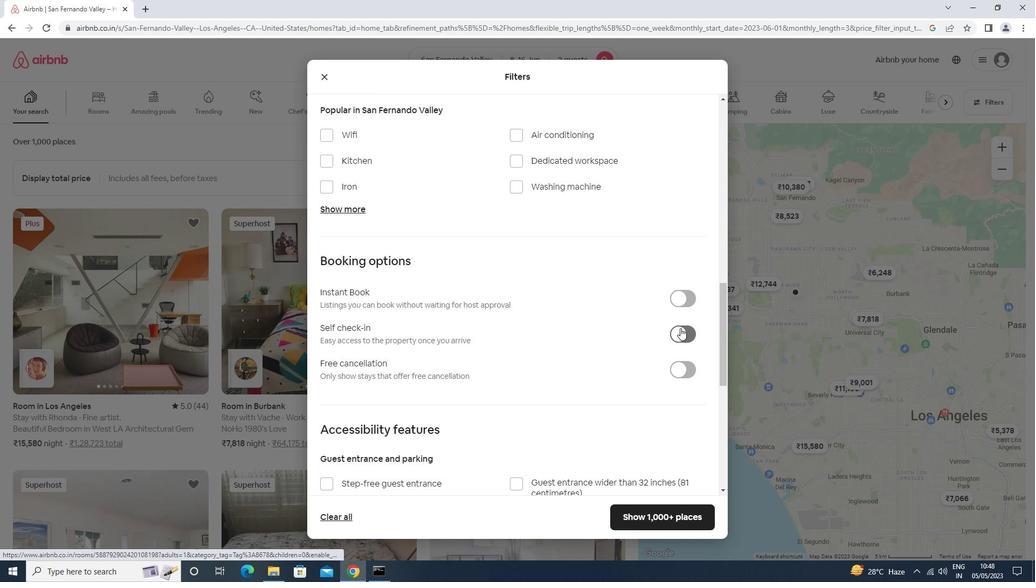 
Action: Mouse moved to (683, 327)
Screenshot: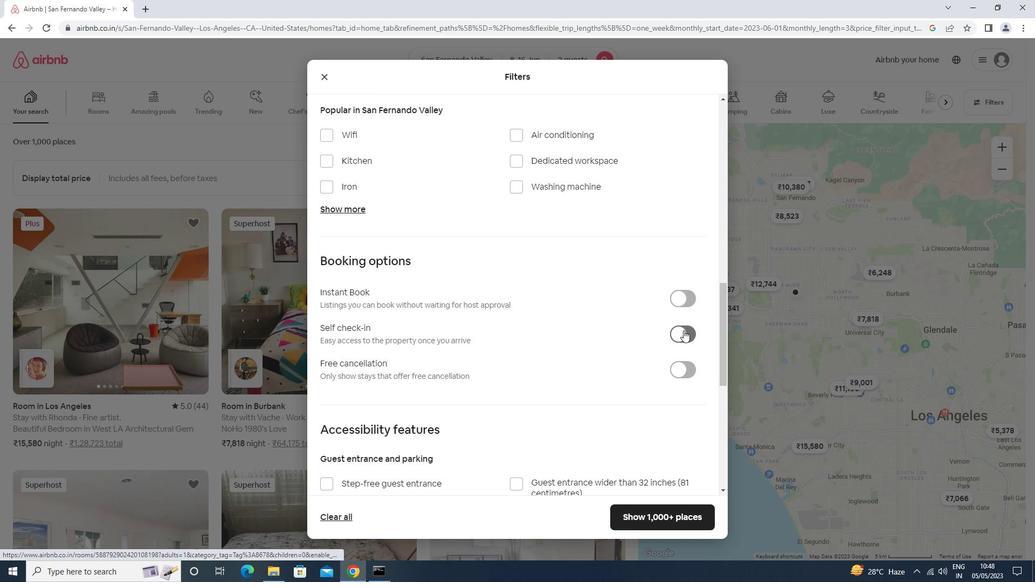 
Action: Mouse scrolled (683, 327) with delta (0, 0)
Screenshot: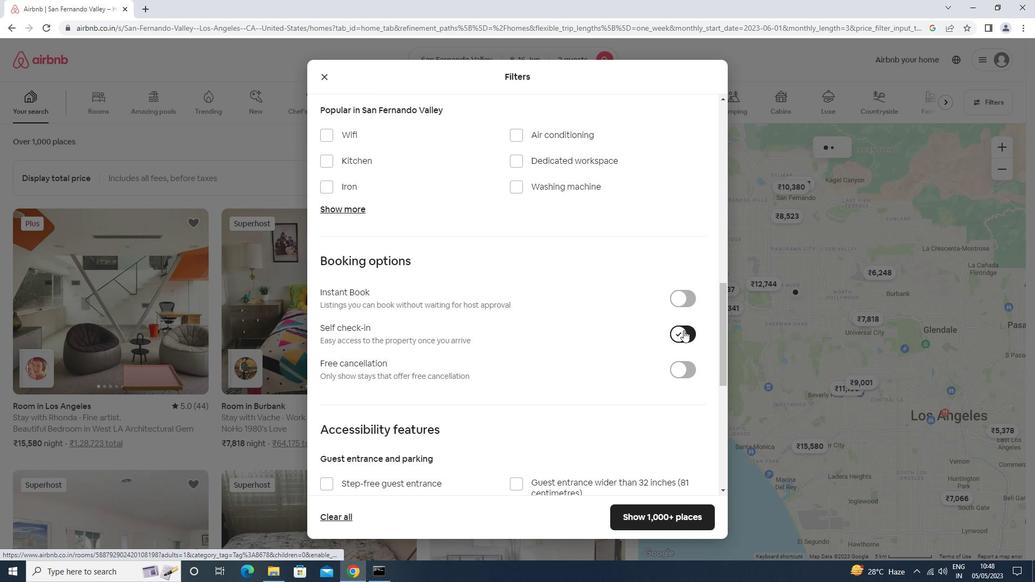 
Action: Mouse scrolled (683, 327) with delta (0, 0)
Screenshot: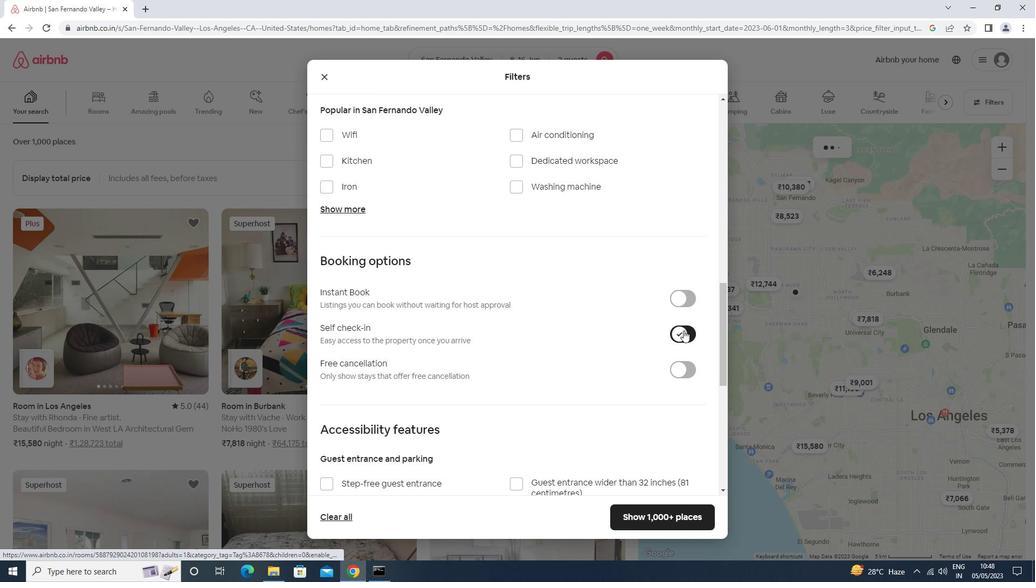 
Action: Mouse scrolled (683, 327) with delta (0, 0)
Screenshot: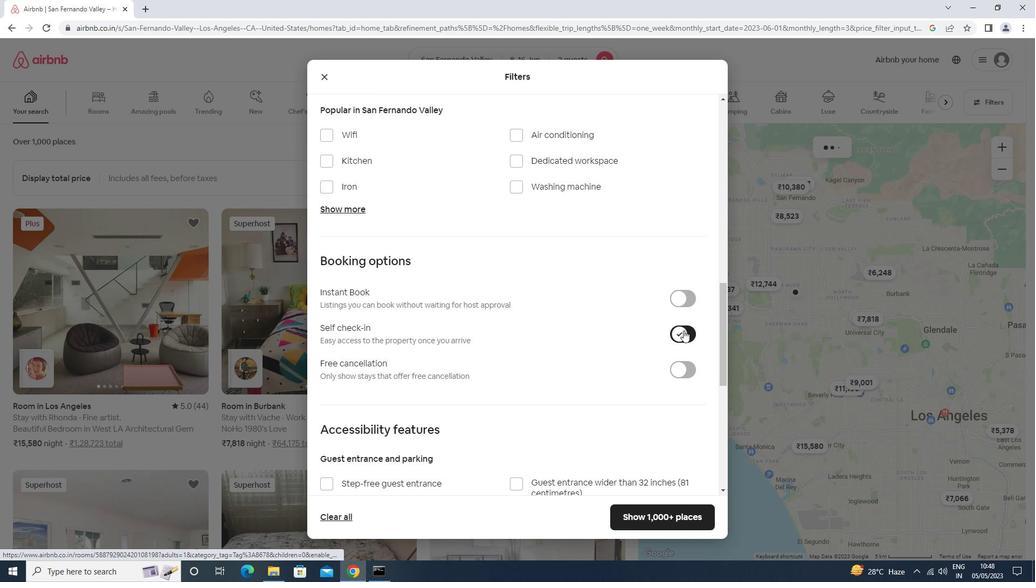 
Action: Mouse scrolled (683, 327) with delta (0, 0)
Screenshot: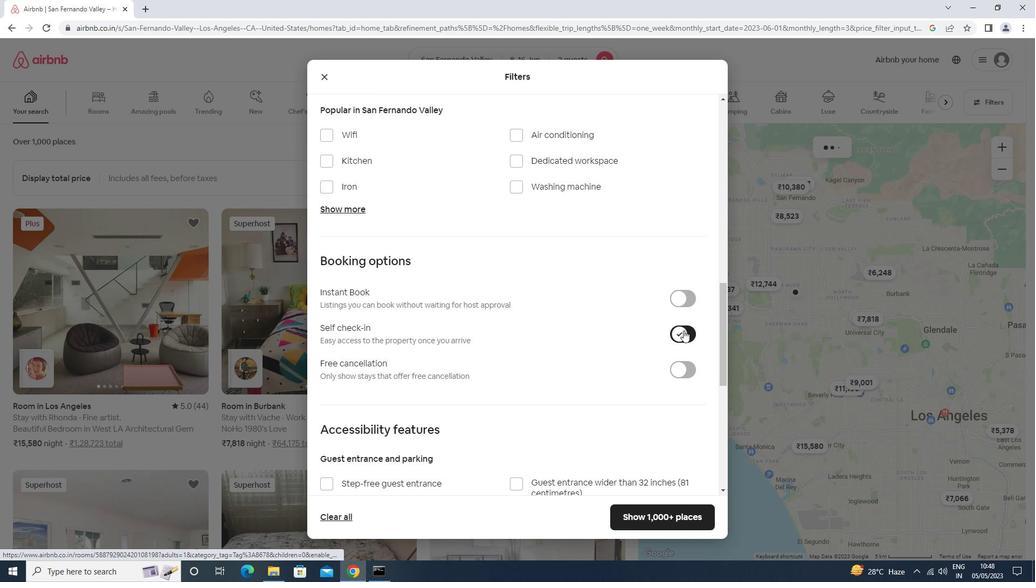 
Action: Mouse scrolled (683, 327) with delta (0, 0)
Screenshot: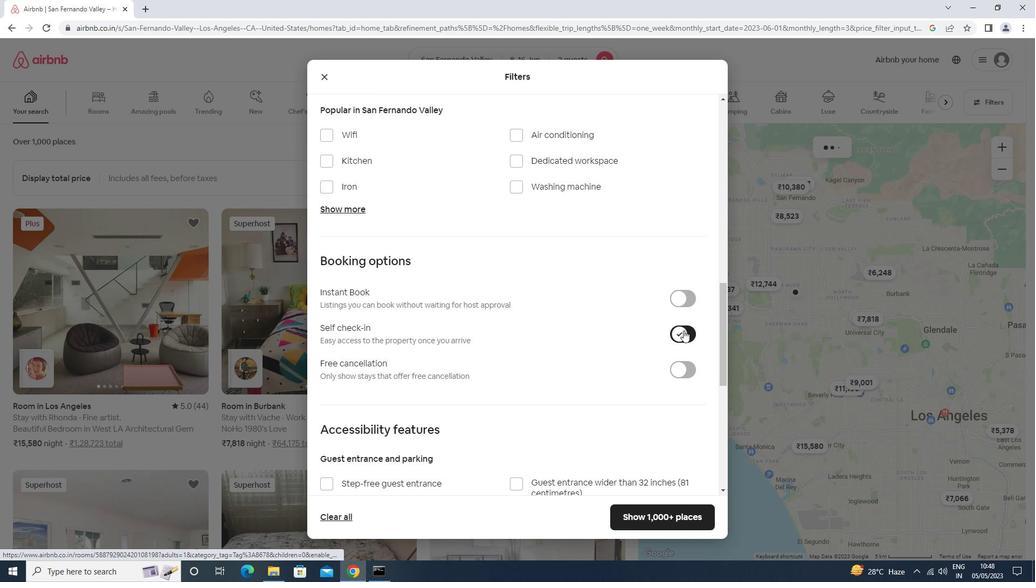 
Action: Mouse scrolled (683, 327) with delta (0, 0)
Screenshot: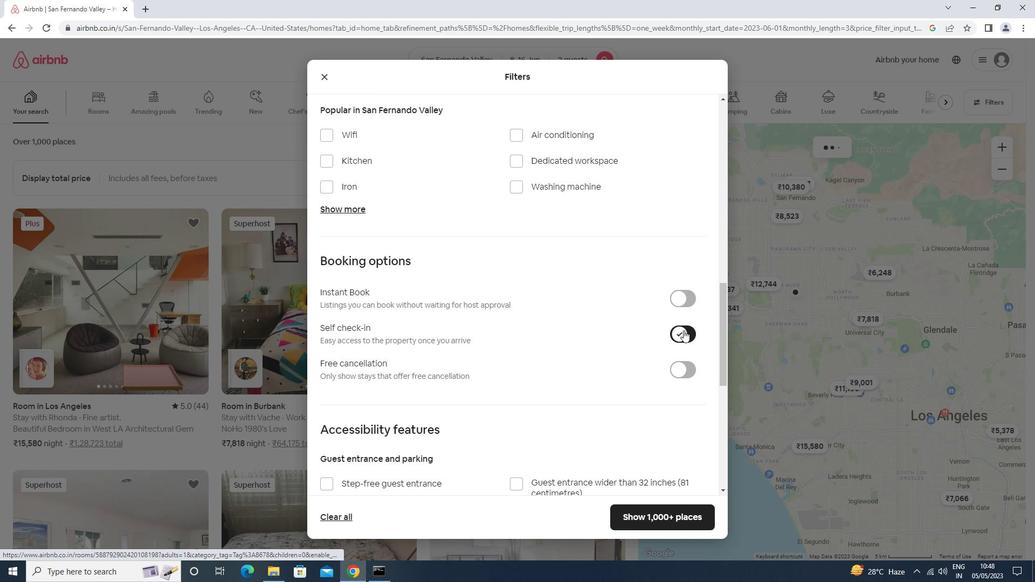 
Action: Mouse moved to (683, 326)
Screenshot: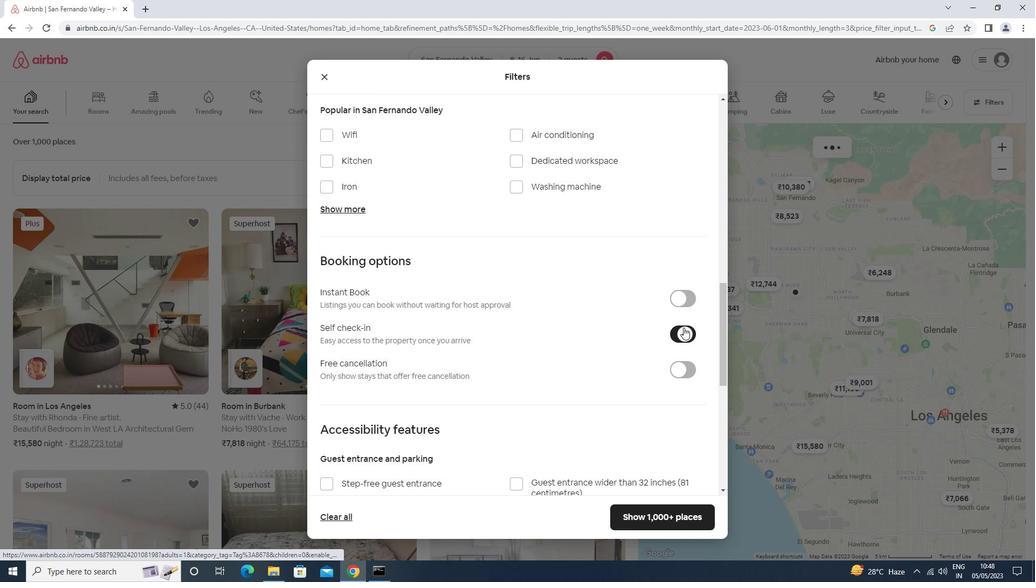 
Action: Mouse scrolled (683, 325) with delta (0, 0)
Screenshot: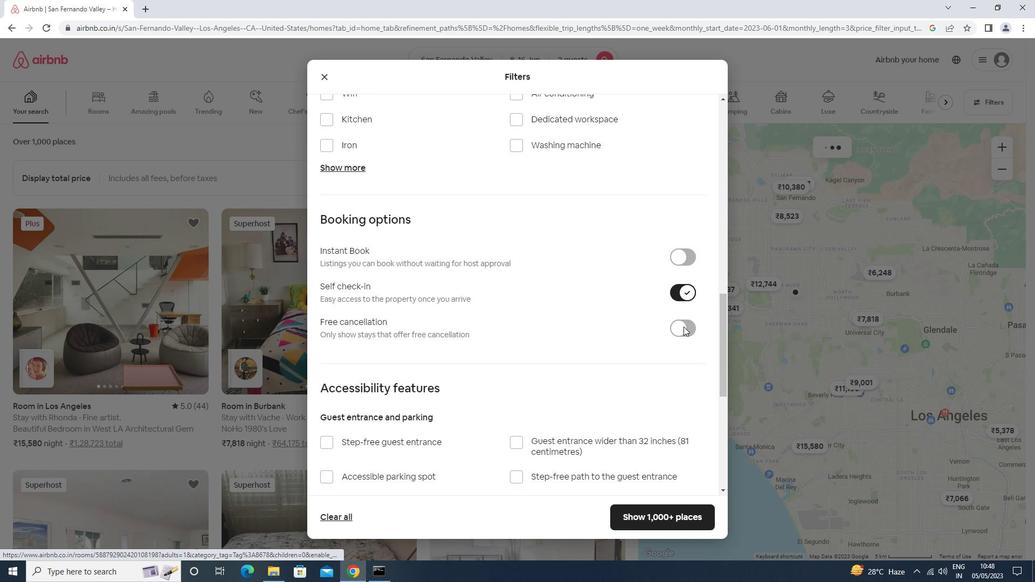 
Action: Mouse scrolled (683, 325) with delta (0, 0)
Screenshot: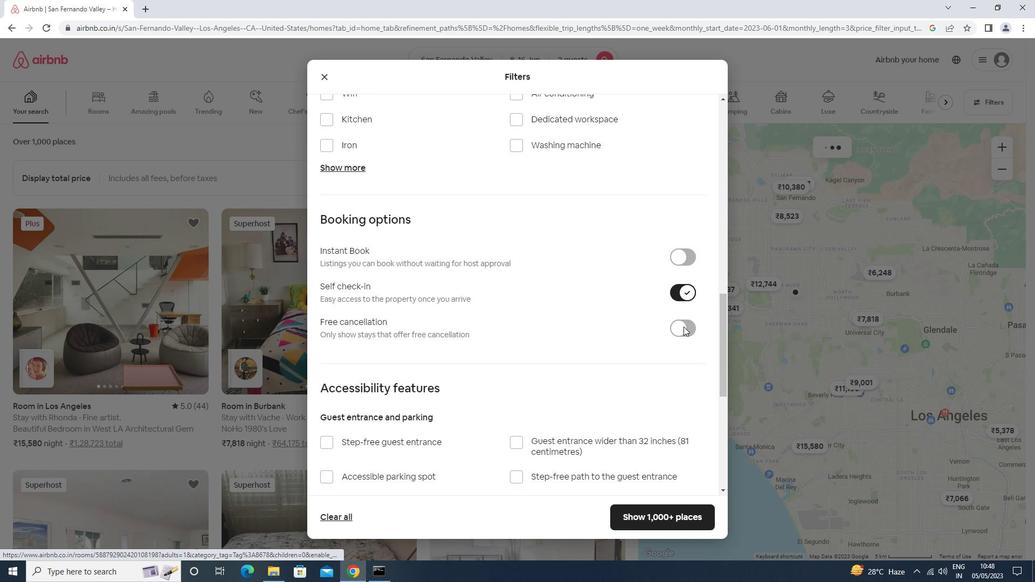 
Action: Mouse scrolled (683, 325) with delta (0, 0)
Screenshot: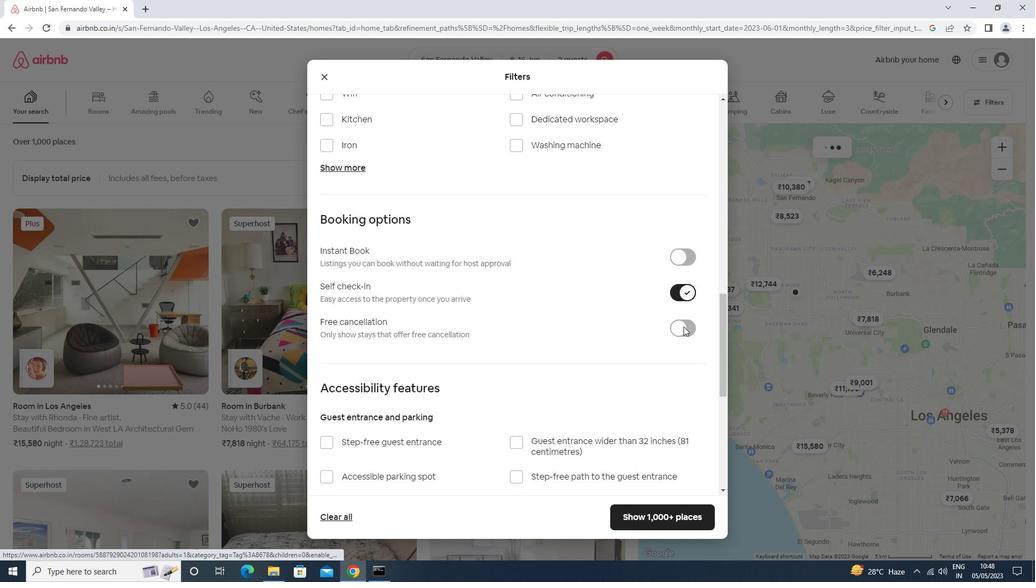 
Action: Mouse scrolled (683, 325) with delta (0, 0)
Screenshot: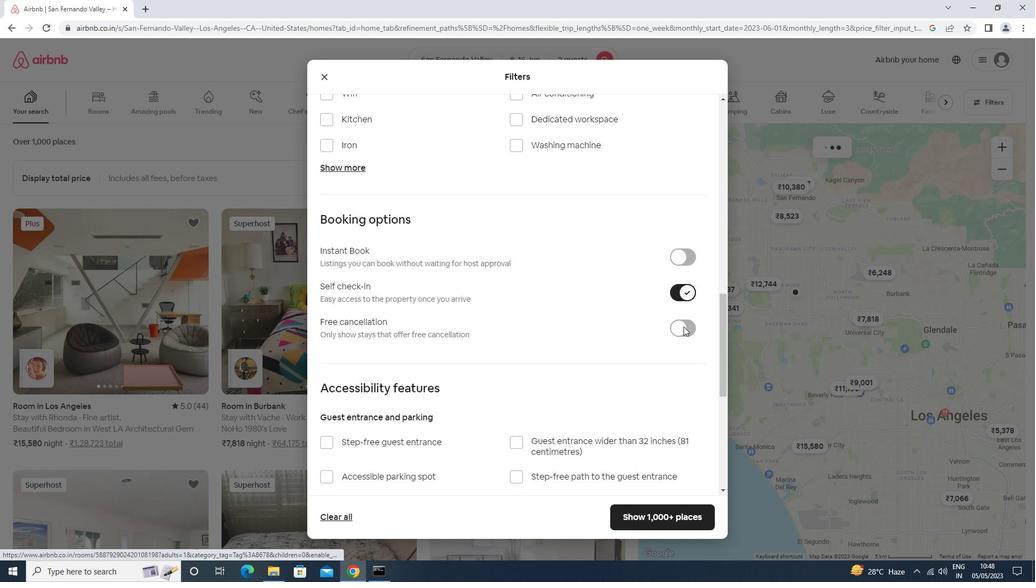 
Action: Mouse scrolled (683, 325) with delta (0, 0)
Screenshot: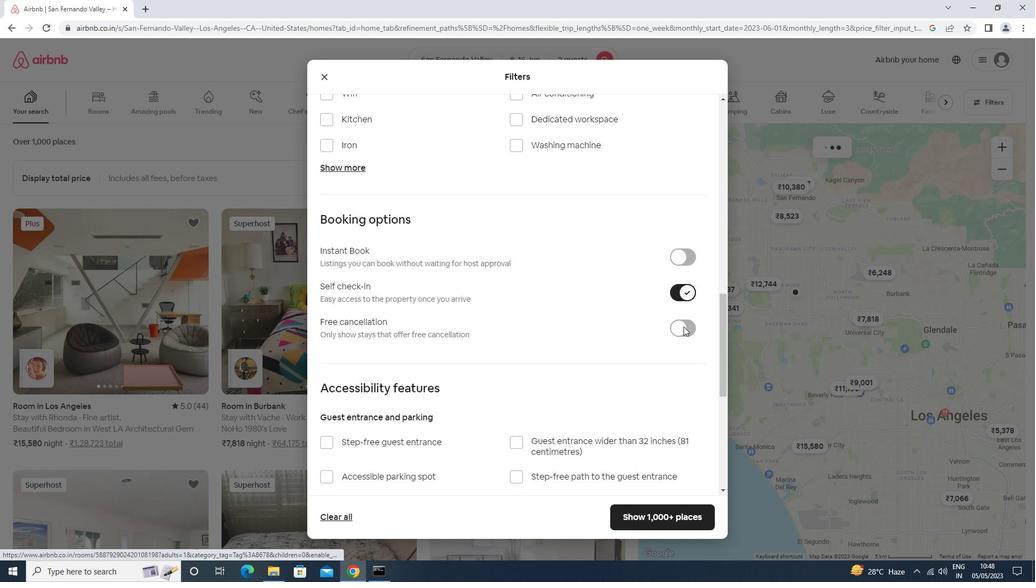 
Action: Mouse scrolled (683, 325) with delta (0, 0)
Screenshot: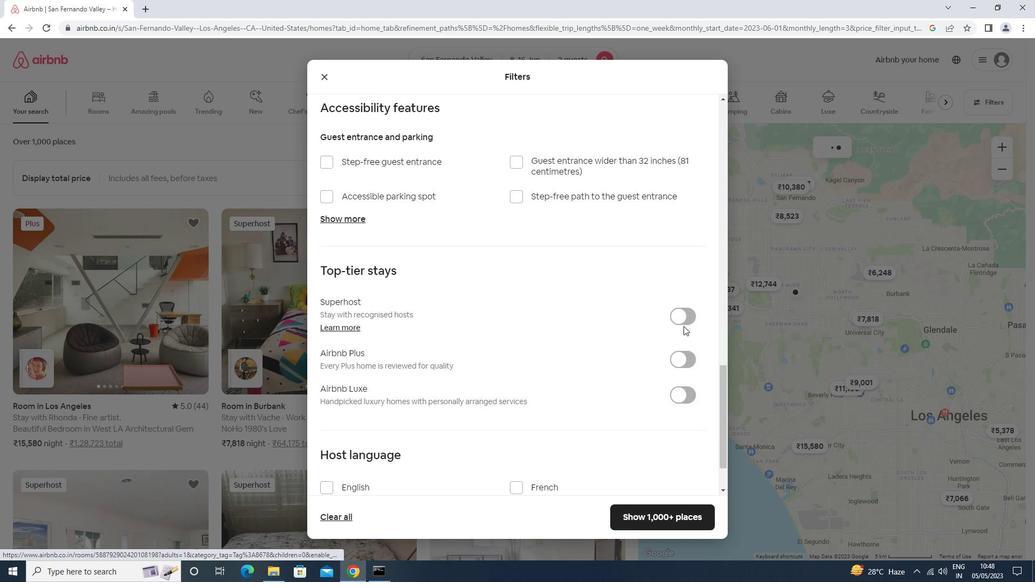 
Action: Mouse moved to (427, 414)
Screenshot: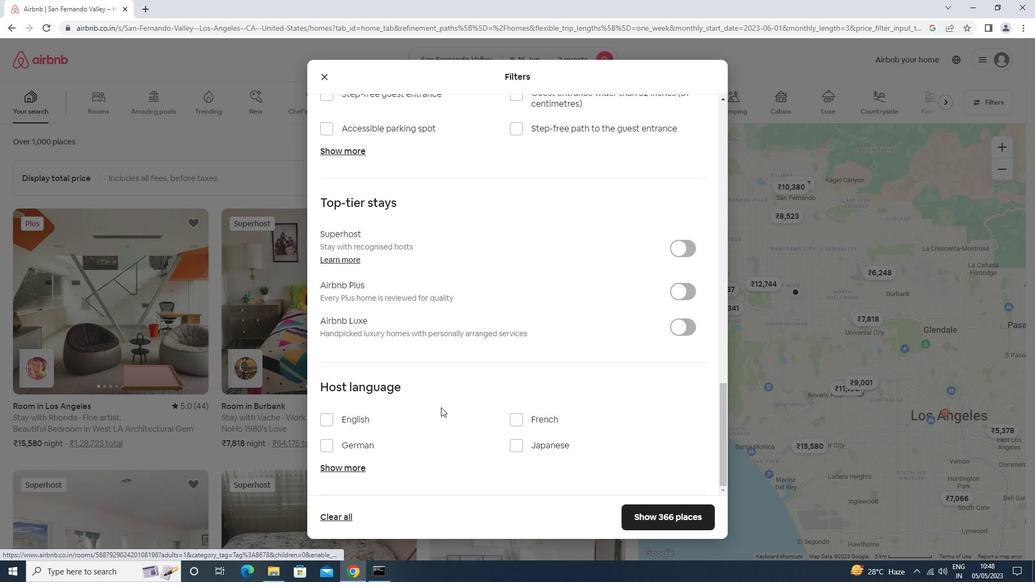 
Action: Mouse pressed left at (427, 414)
Screenshot: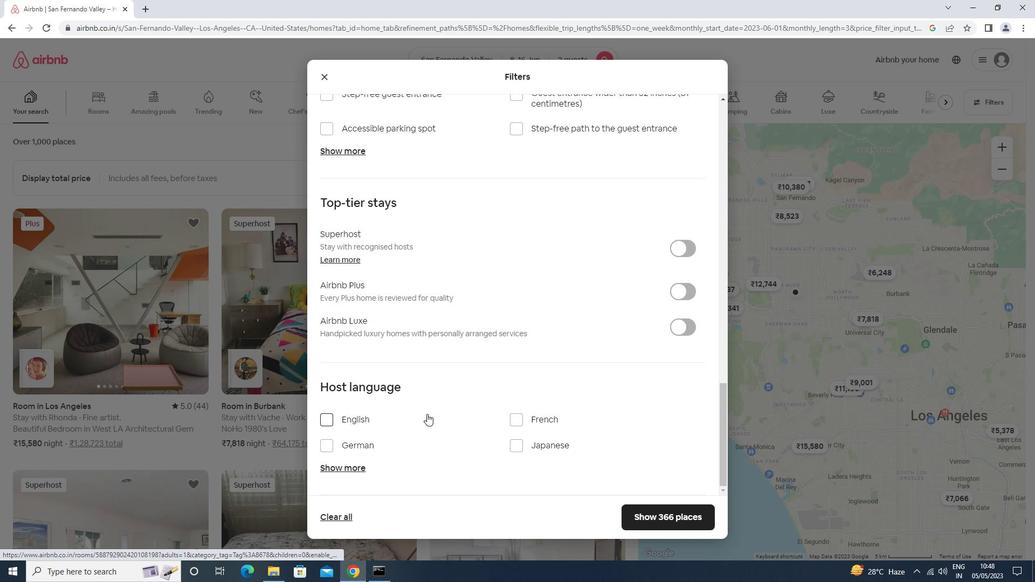
Action: Mouse moved to (675, 515)
Screenshot: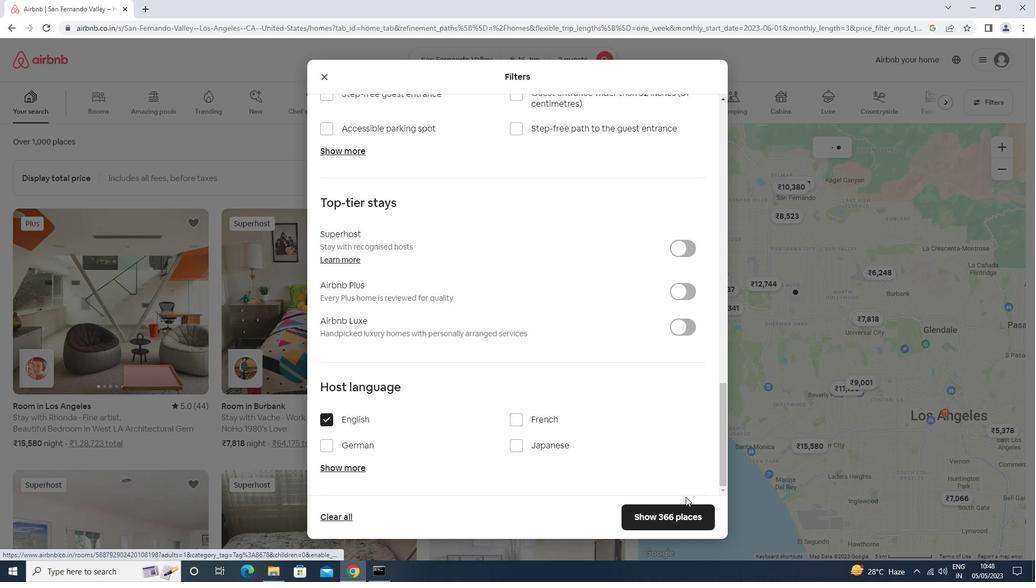 
Action: Mouse pressed left at (675, 515)
Screenshot: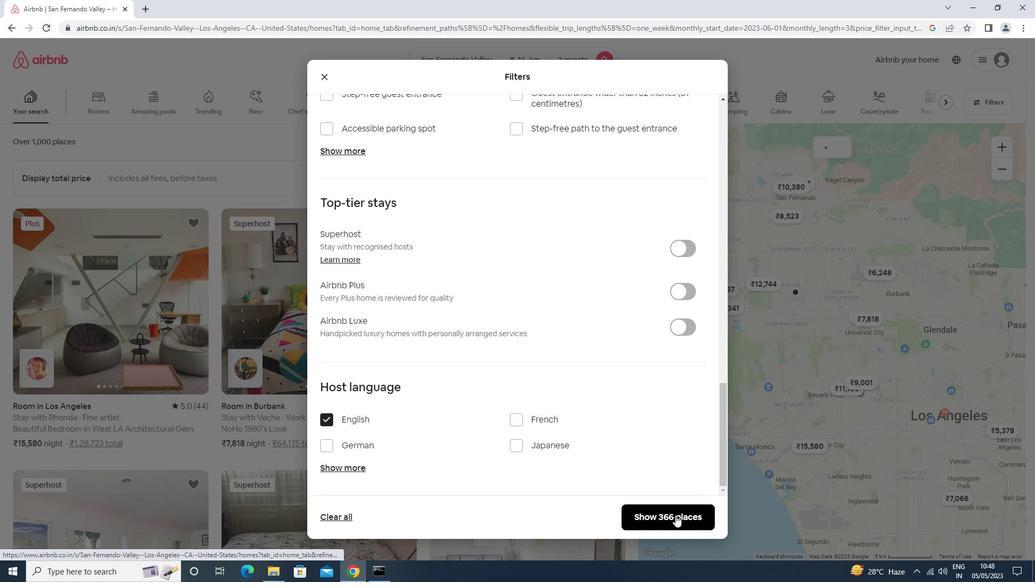 
Action: Mouse moved to (674, 516)
Screenshot: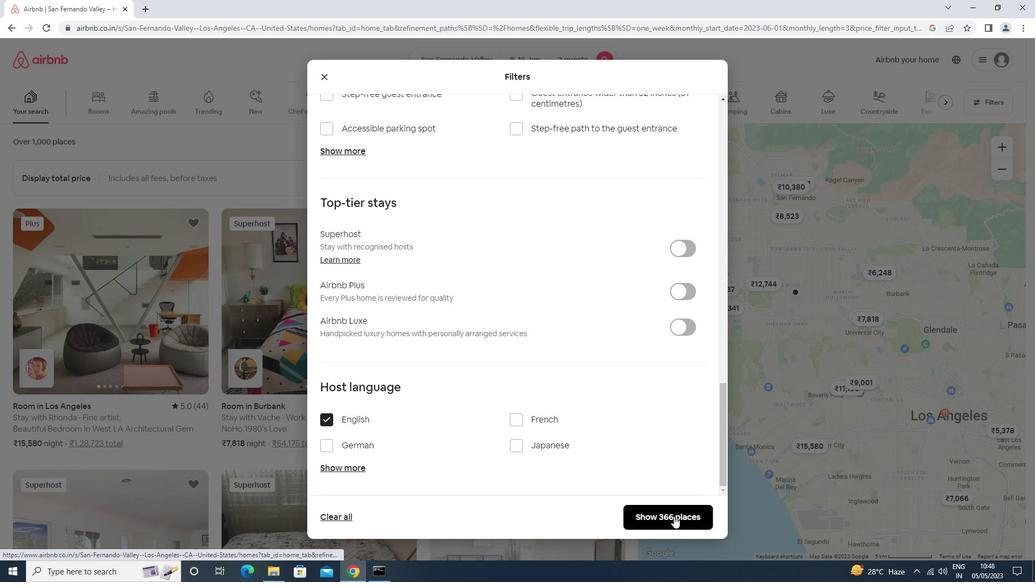 
